 Task: Start in the project ChampionWorks the sprint 'Nitro Boost', with a duration of 2 weeks. Start in the project ChampionWorks the sprint 'Nitro Boost', with a duration of 1 week. Start in the project ChampionWorks the sprint 'Nitro Boost', with a duration of 3 weeks
Action: Mouse moved to (210, 67)
Screenshot: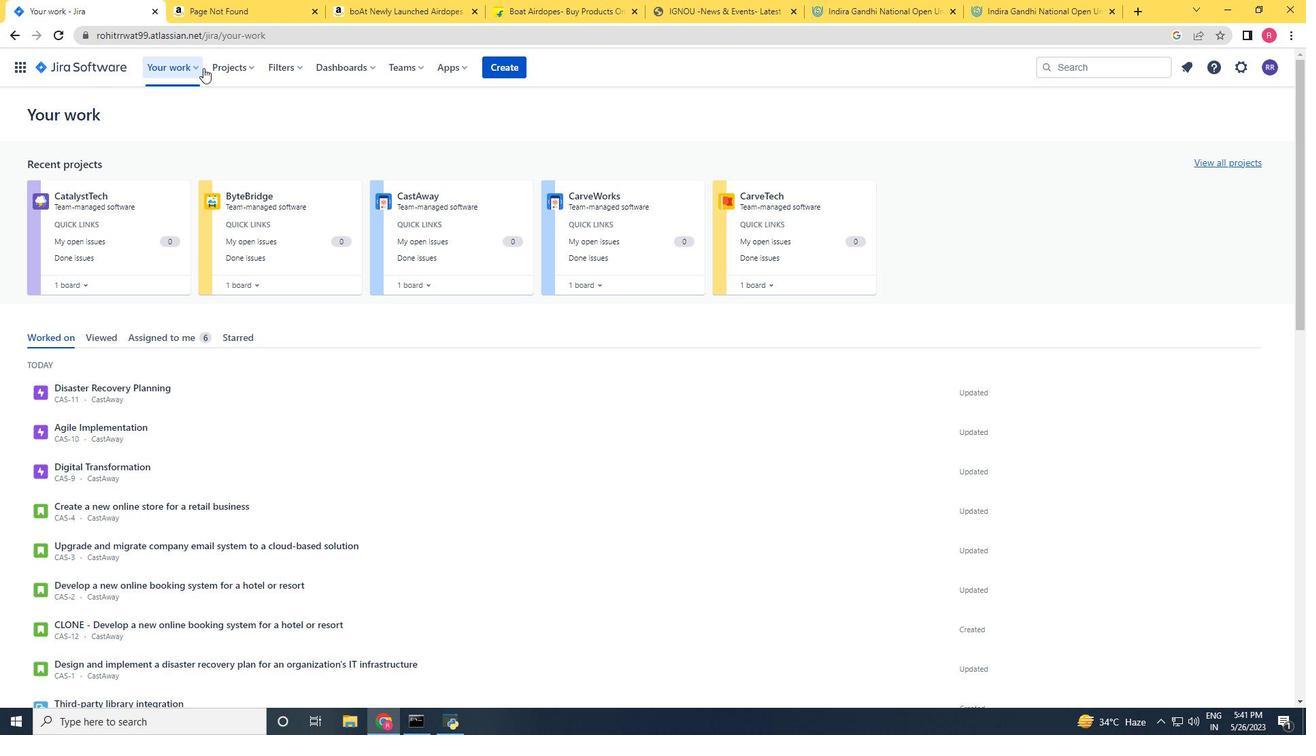
Action: Mouse pressed left at (210, 67)
Screenshot: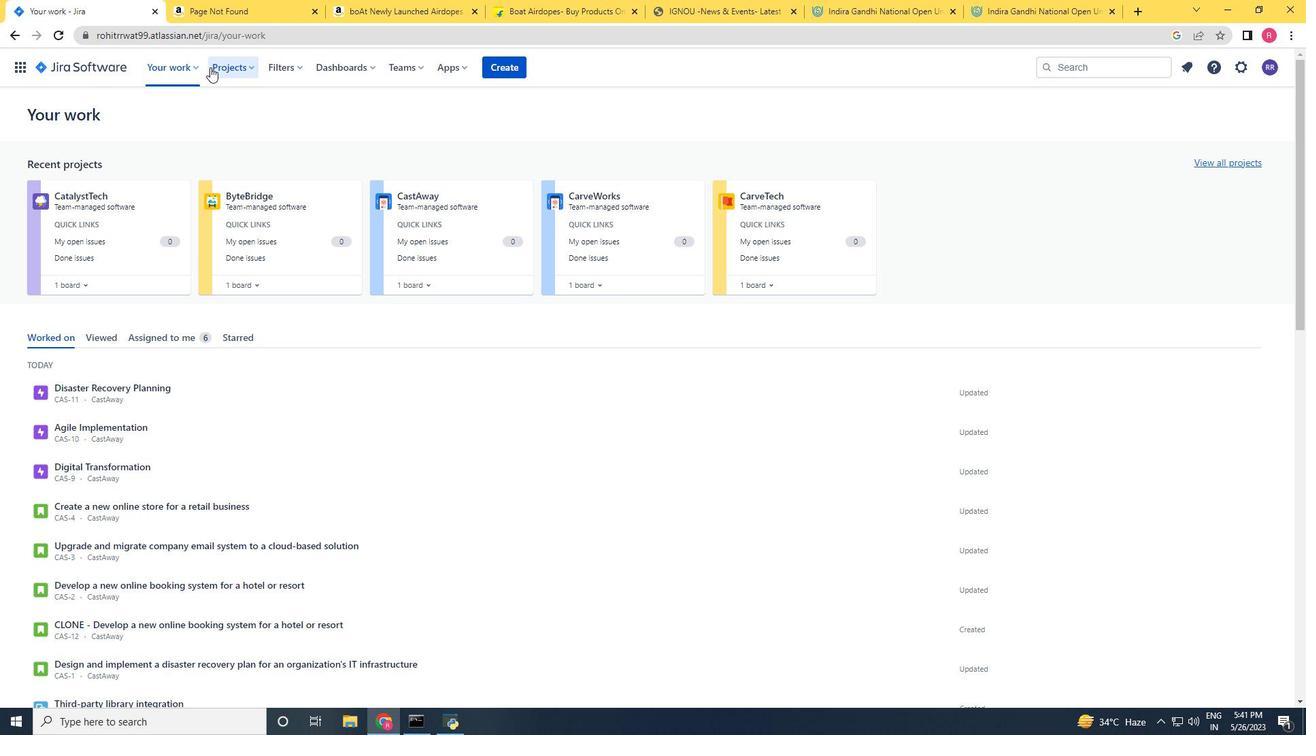 
Action: Mouse moved to (250, 124)
Screenshot: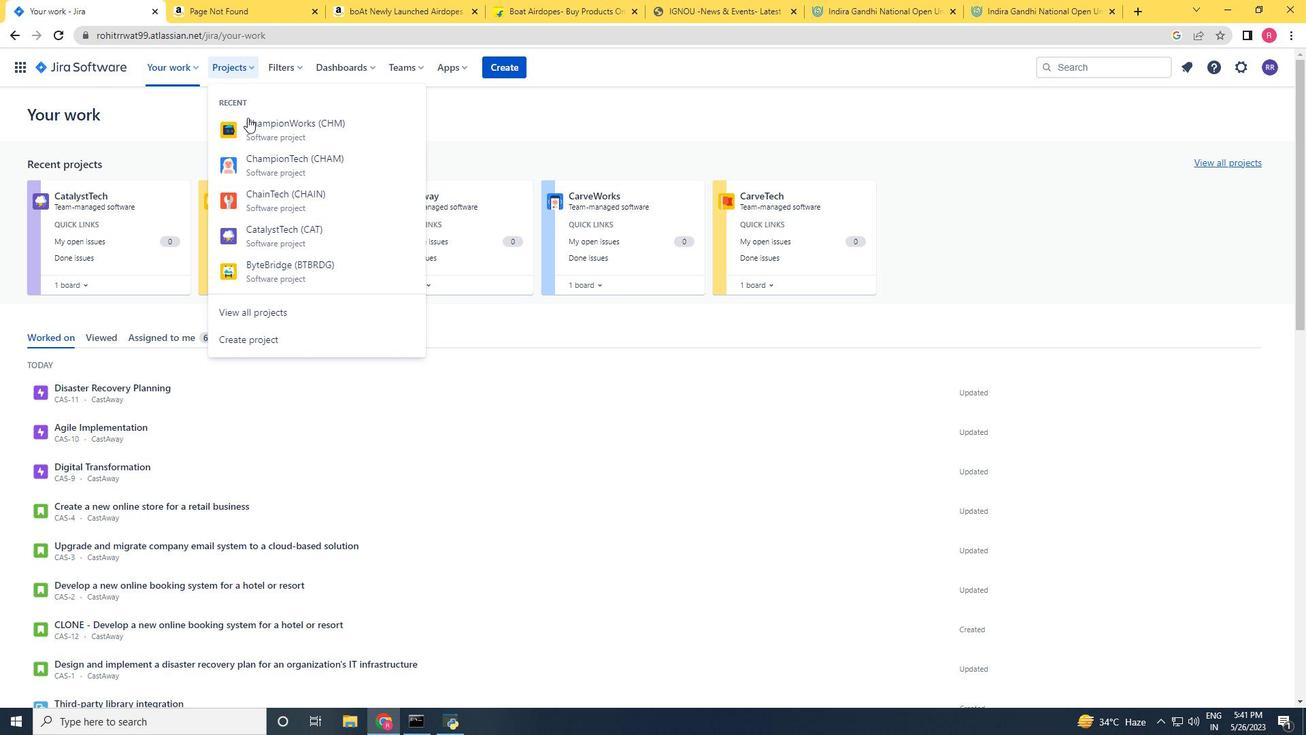 
Action: Mouse pressed left at (250, 124)
Screenshot: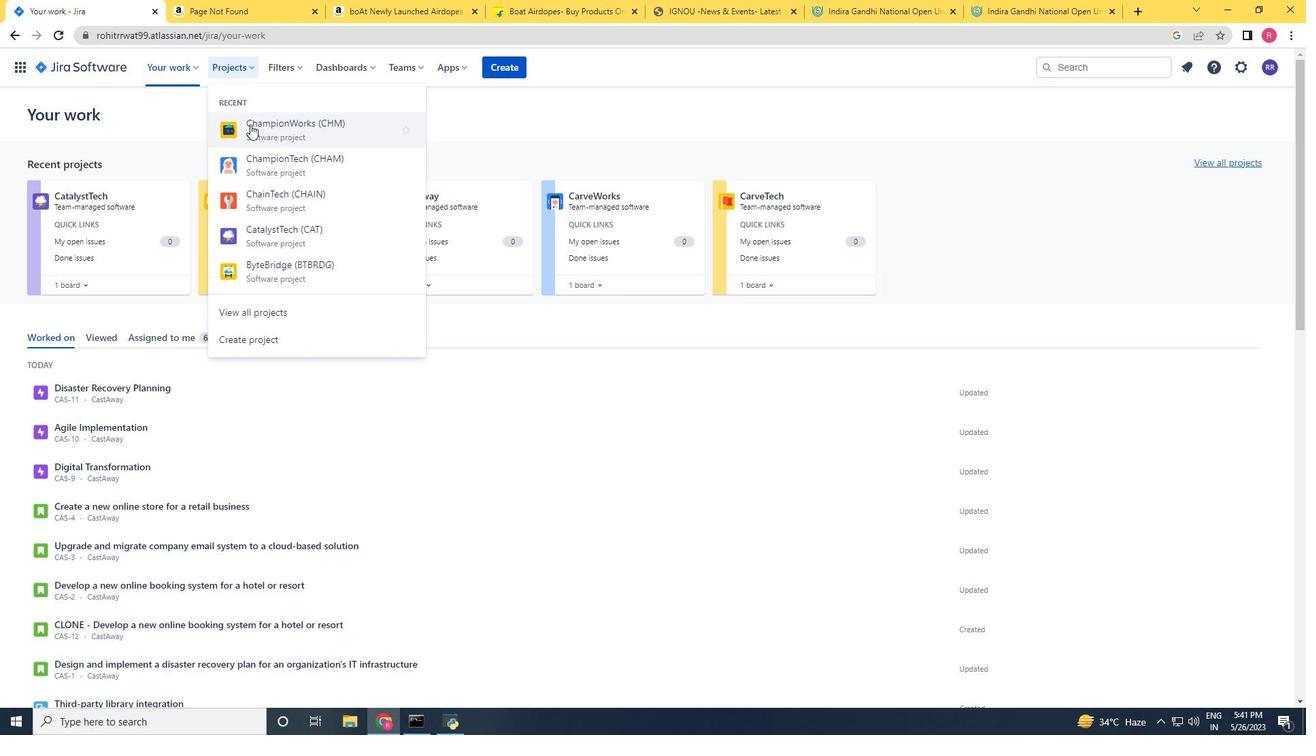 
Action: Mouse moved to (90, 200)
Screenshot: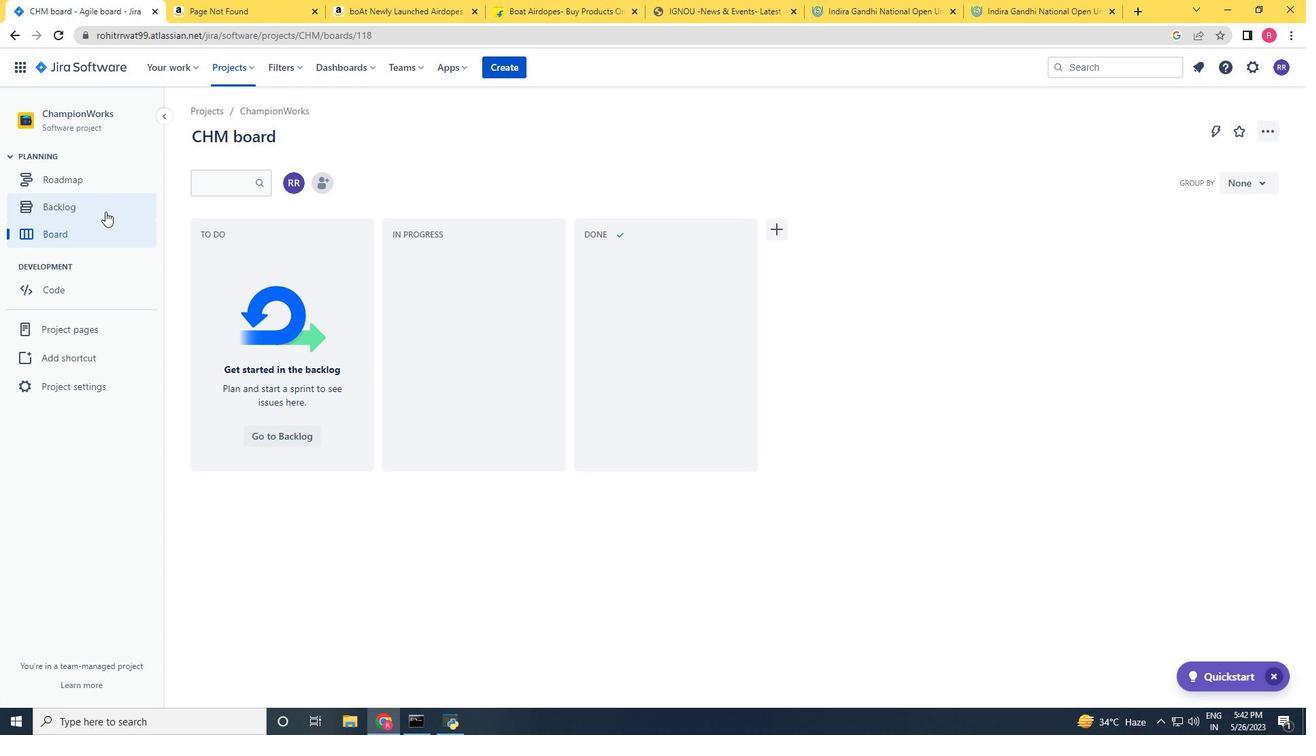 
Action: Mouse pressed left at (90, 200)
Screenshot: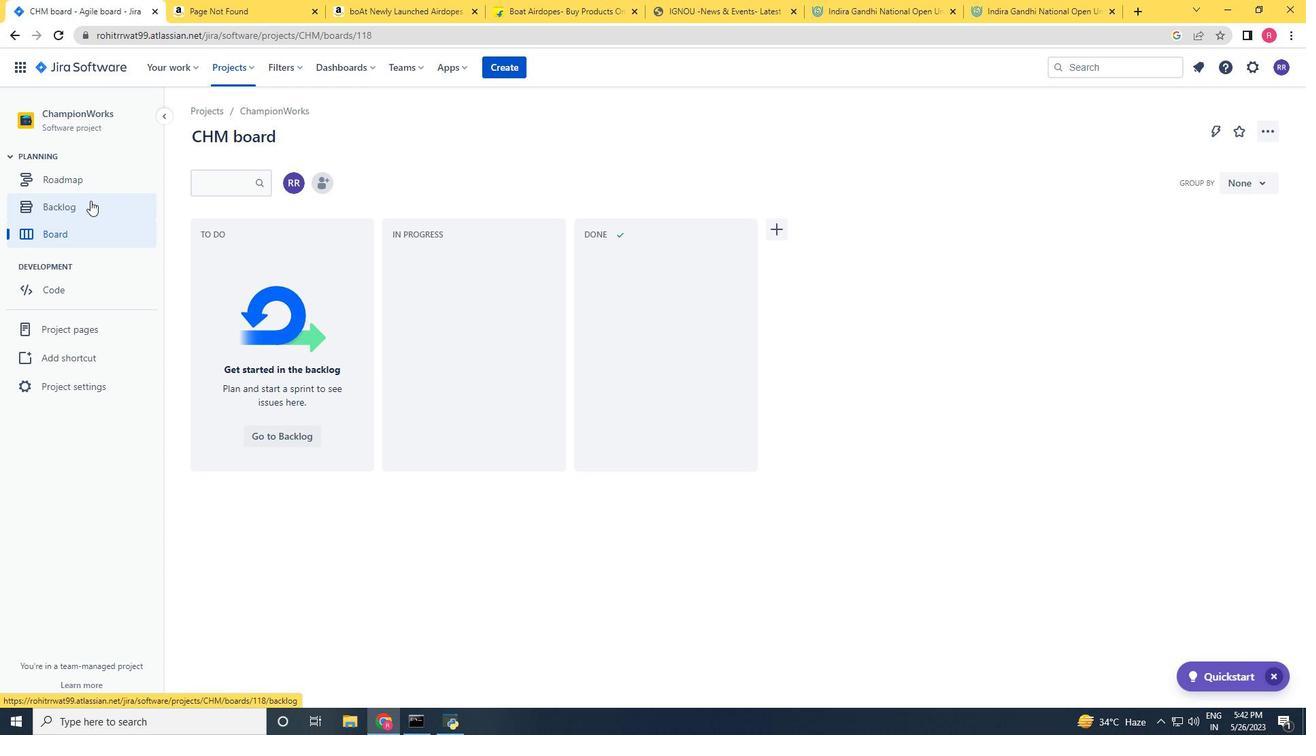 
Action: Mouse moved to (1192, 220)
Screenshot: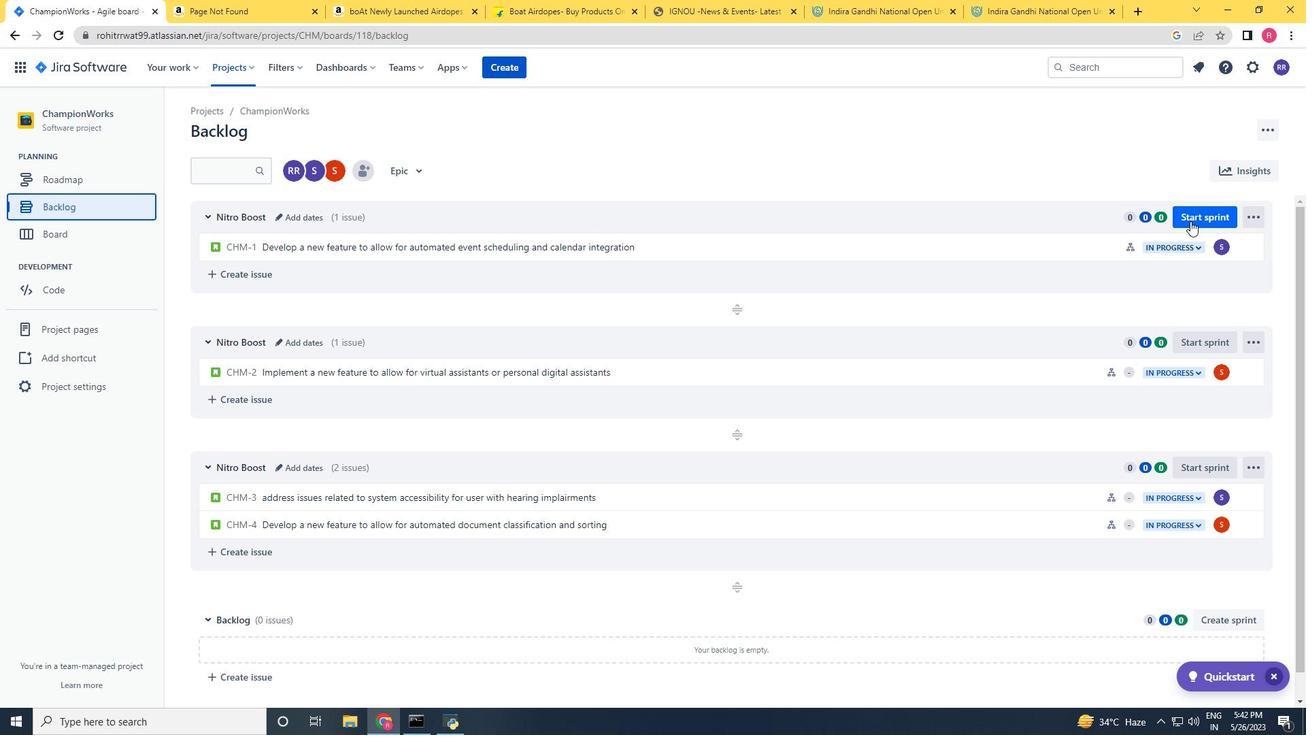 
Action: Mouse pressed left at (1192, 220)
Screenshot: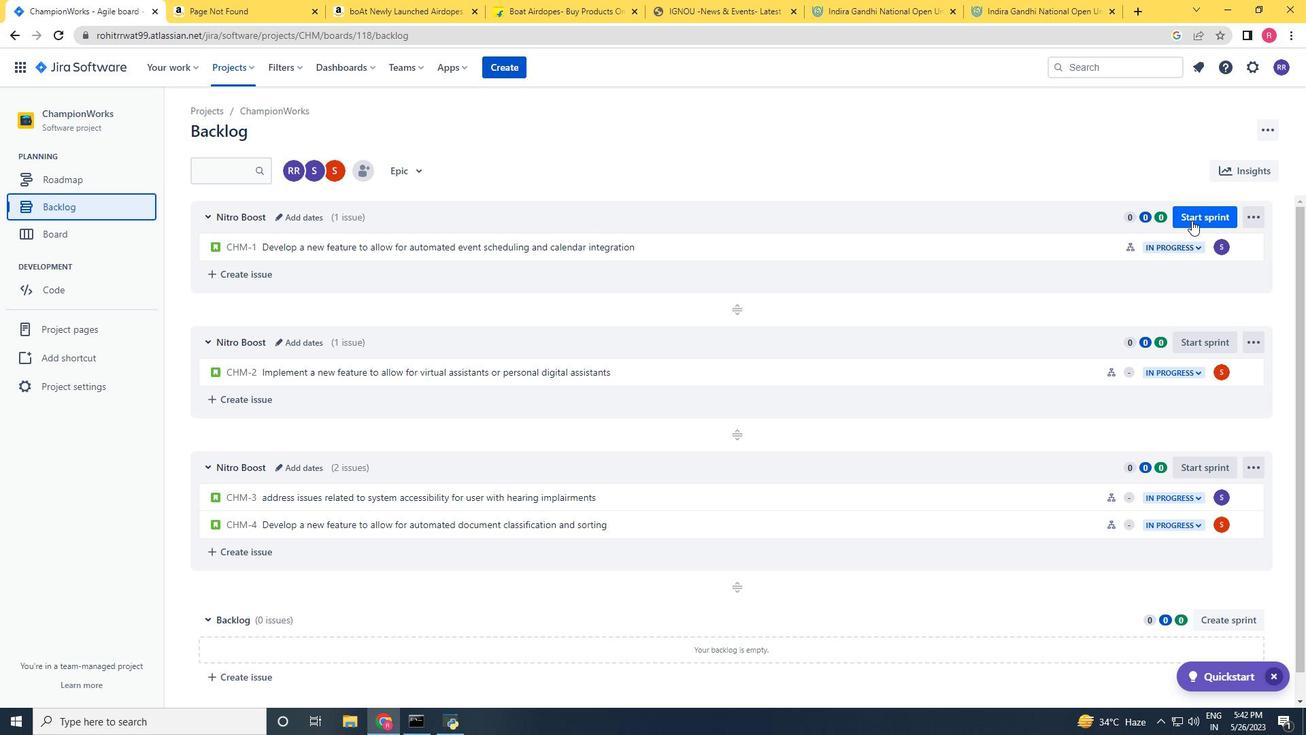 
Action: Mouse moved to (512, 232)
Screenshot: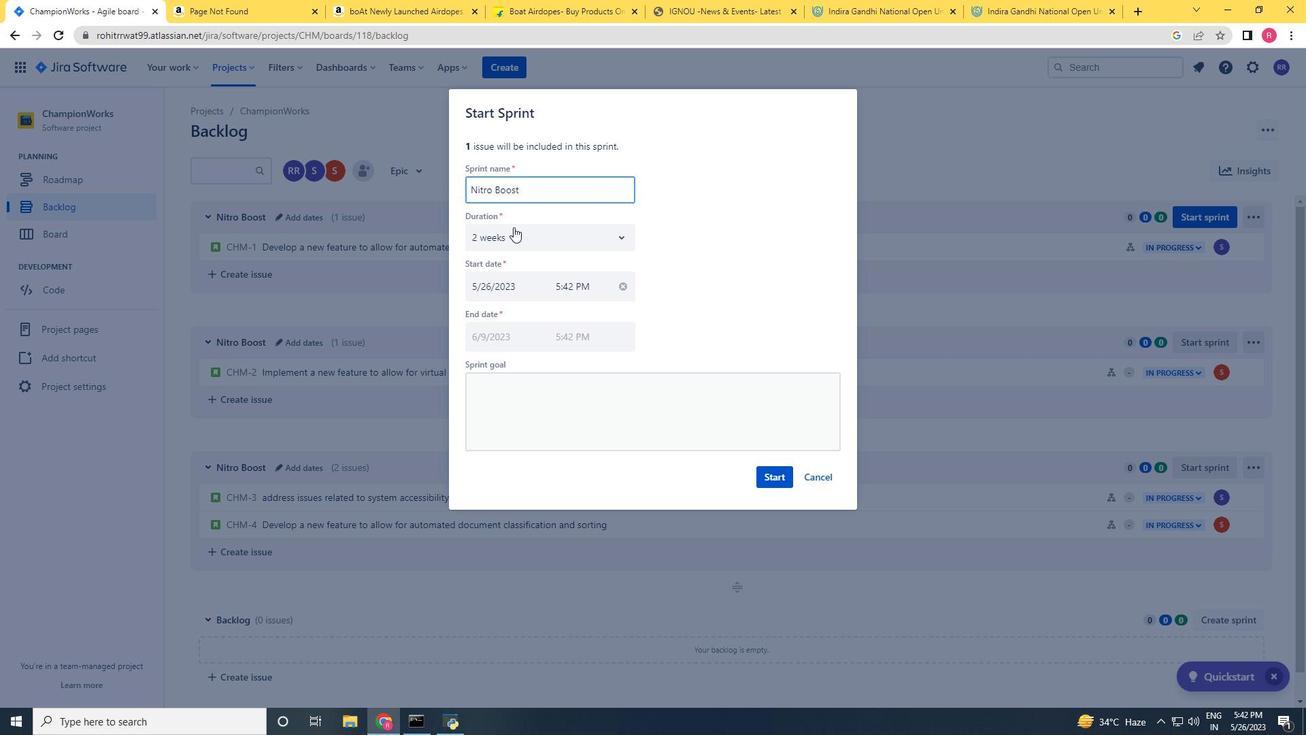 
Action: Mouse pressed left at (512, 232)
Screenshot: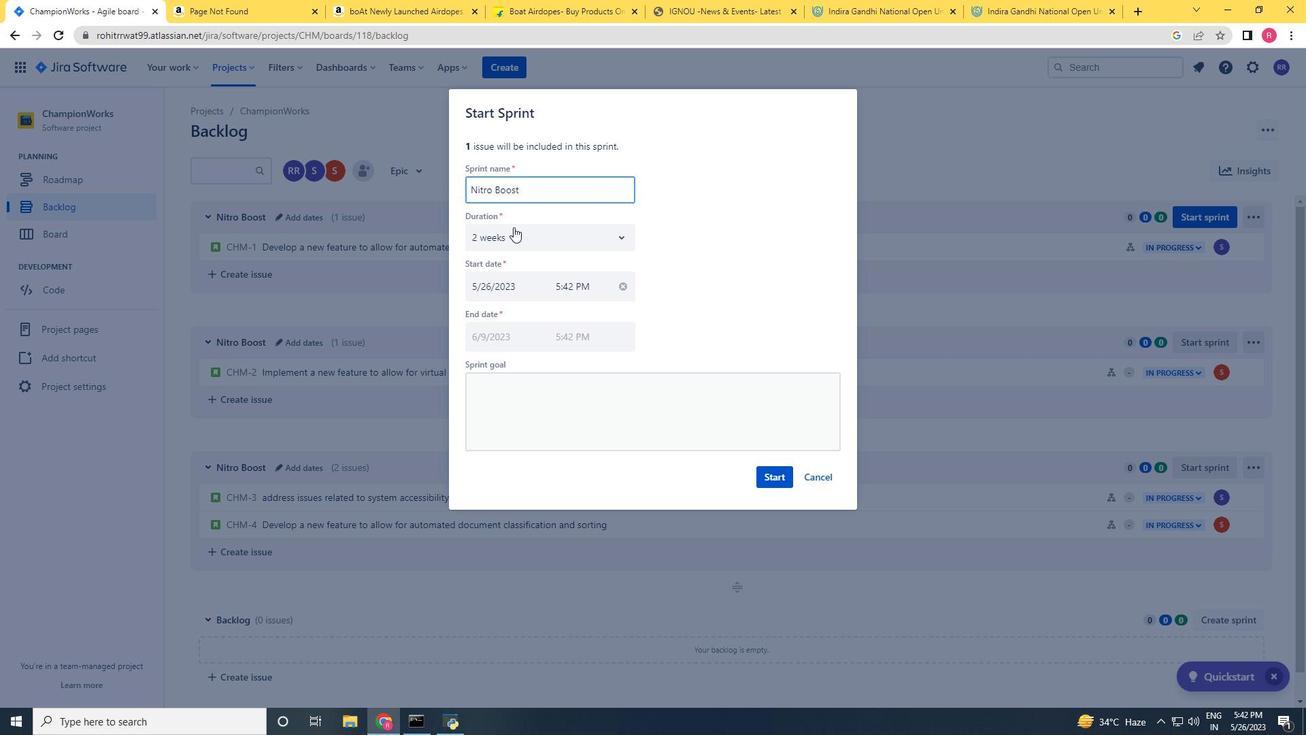 
Action: Mouse moved to (506, 297)
Screenshot: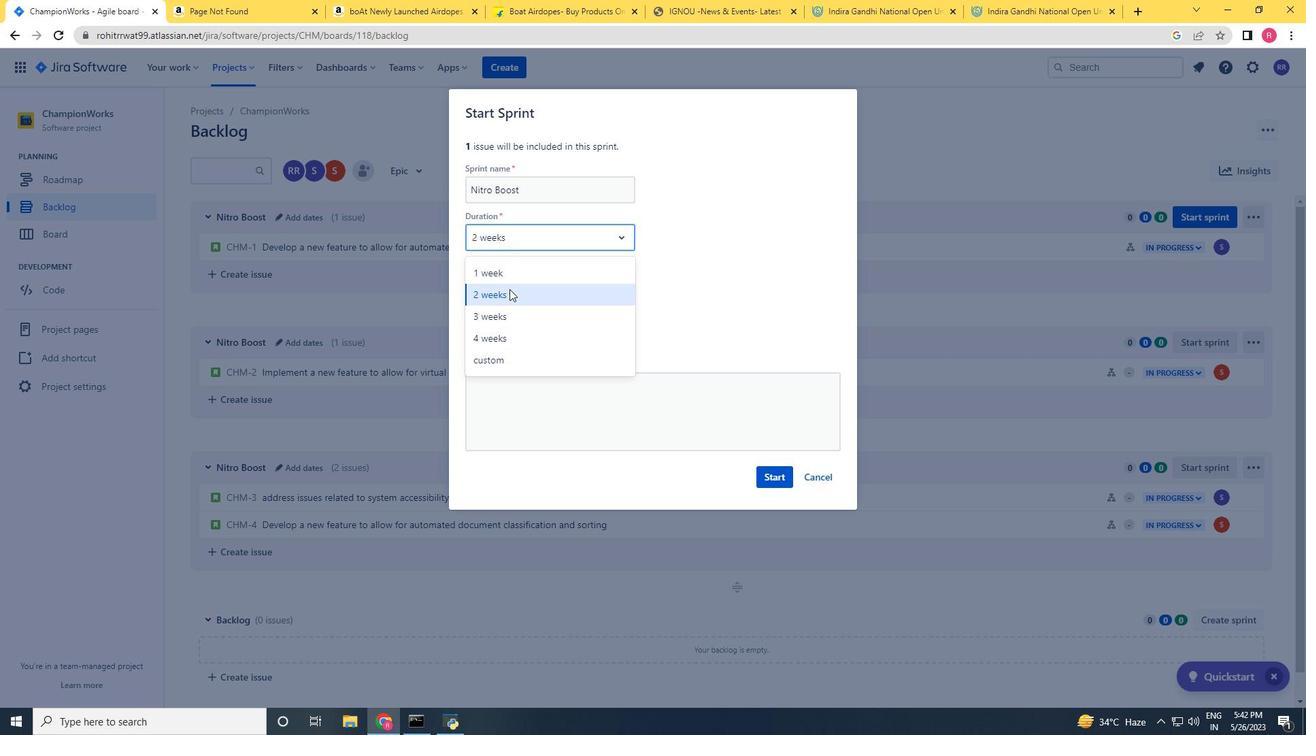 
Action: Mouse pressed left at (506, 297)
Screenshot: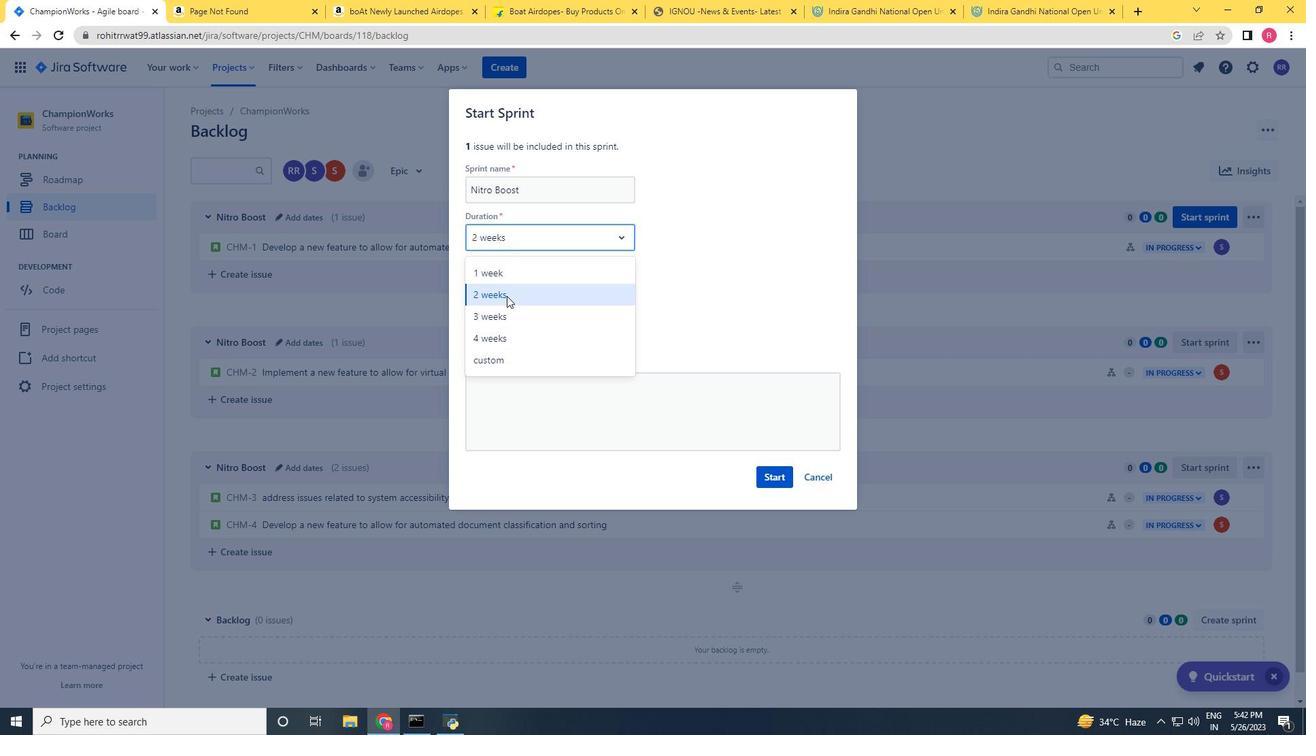 
Action: Mouse moved to (777, 478)
Screenshot: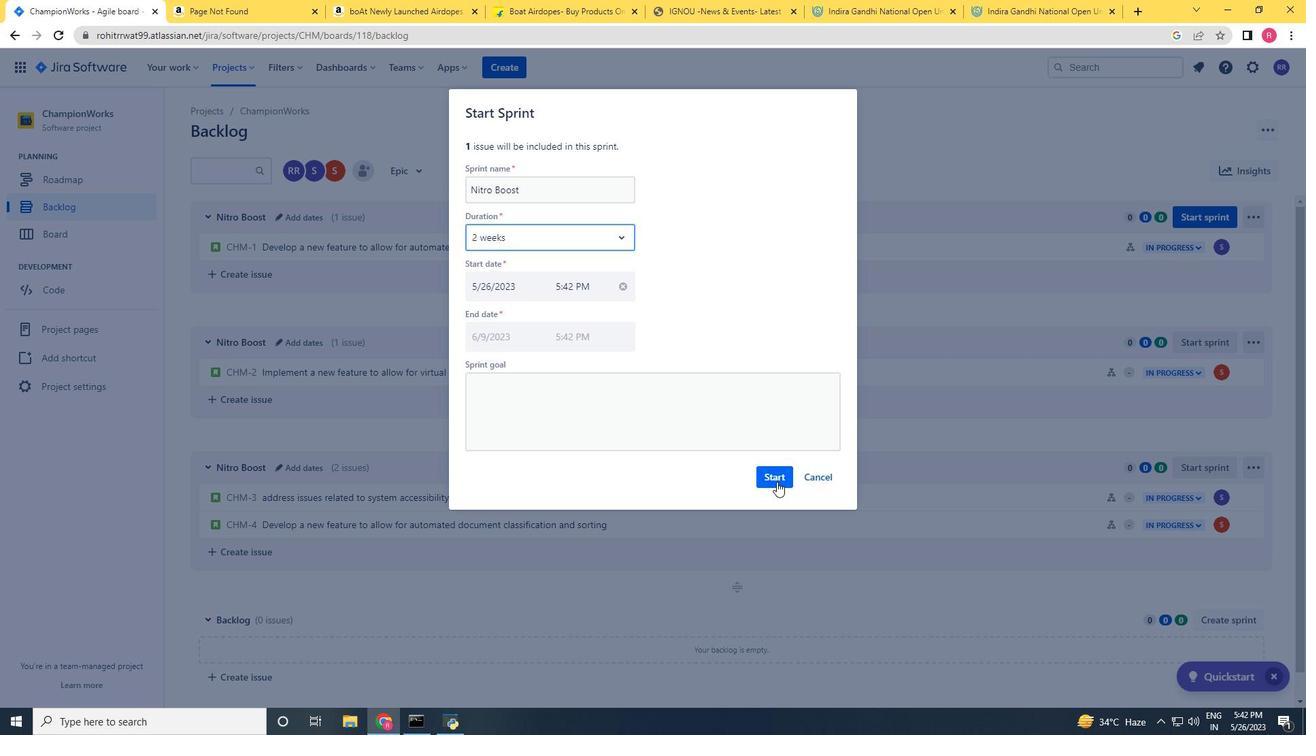 
Action: Mouse pressed left at (777, 478)
Screenshot: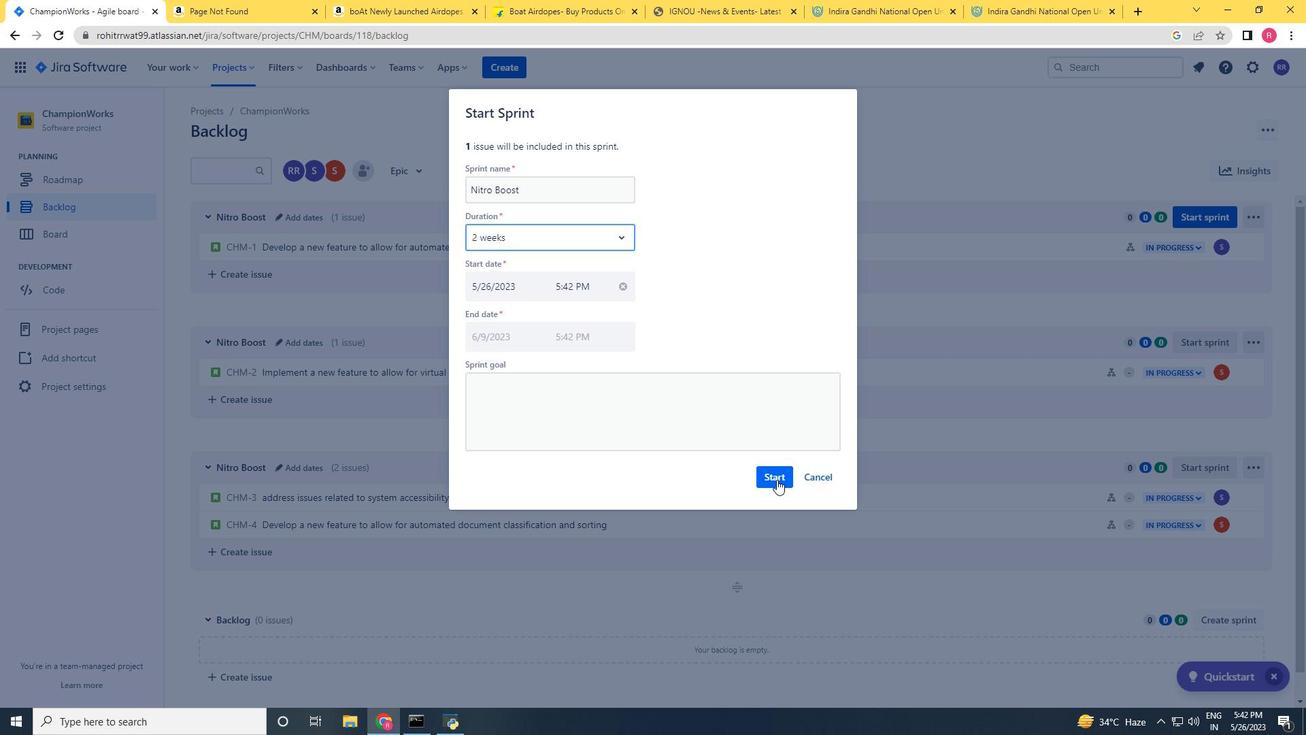 
Action: Mouse moved to (136, 204)
Screenshot: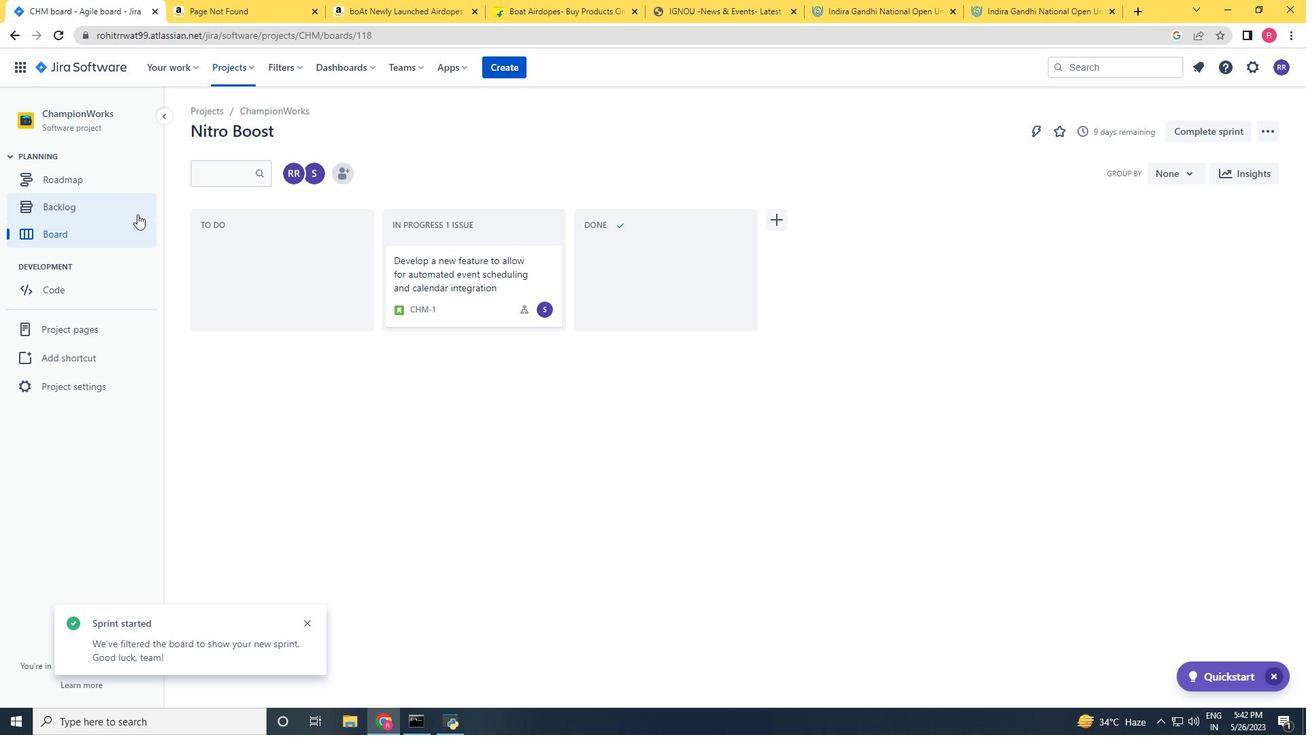 
Action: Mouse pressed left at (136, 204)
Screenshot: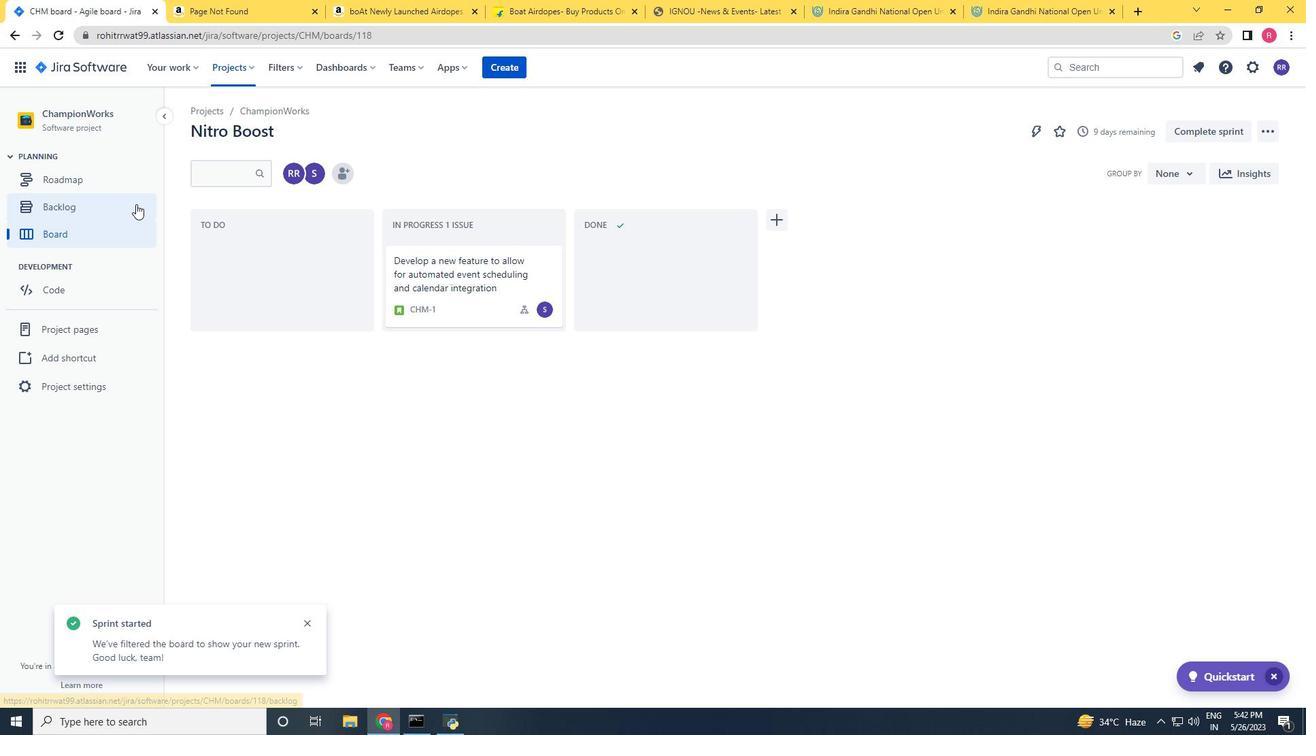 
Action: Mouse moved to (1221, 338)
Screenshot: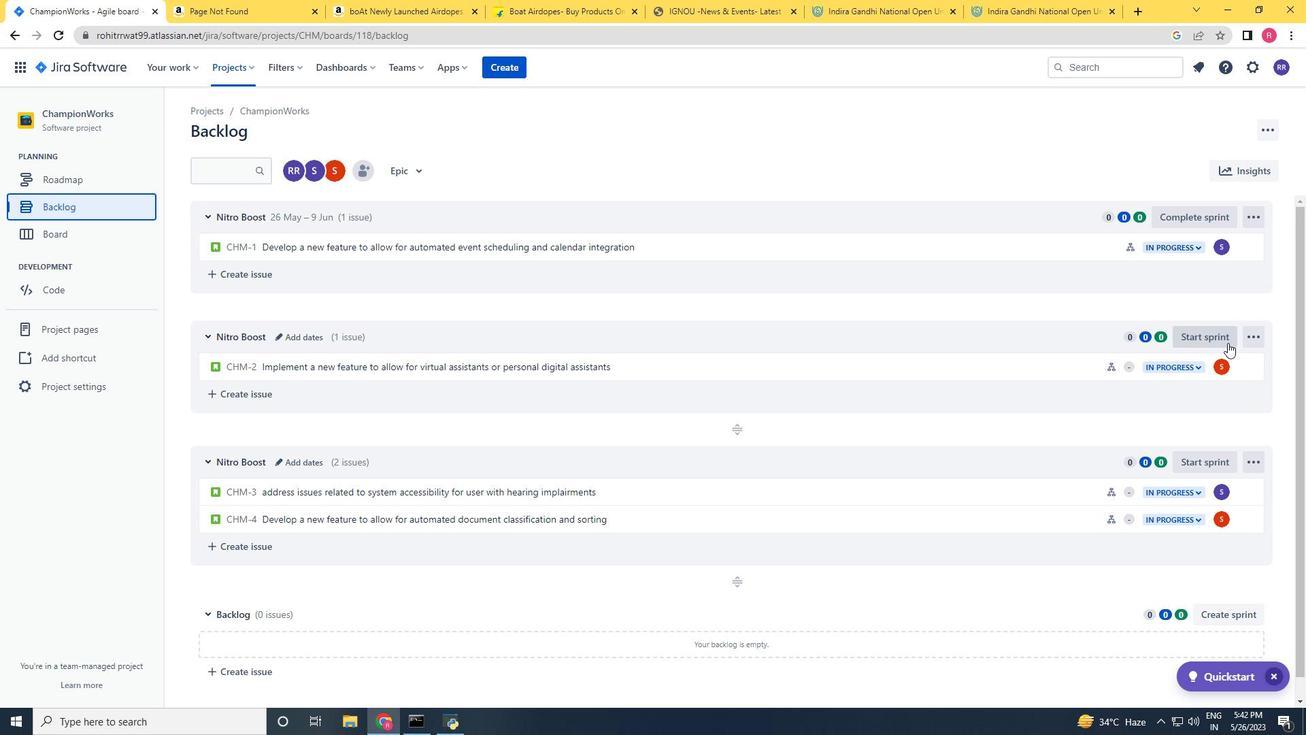 
Action: Mouse pressed left at (1221, 338)
Screenshot: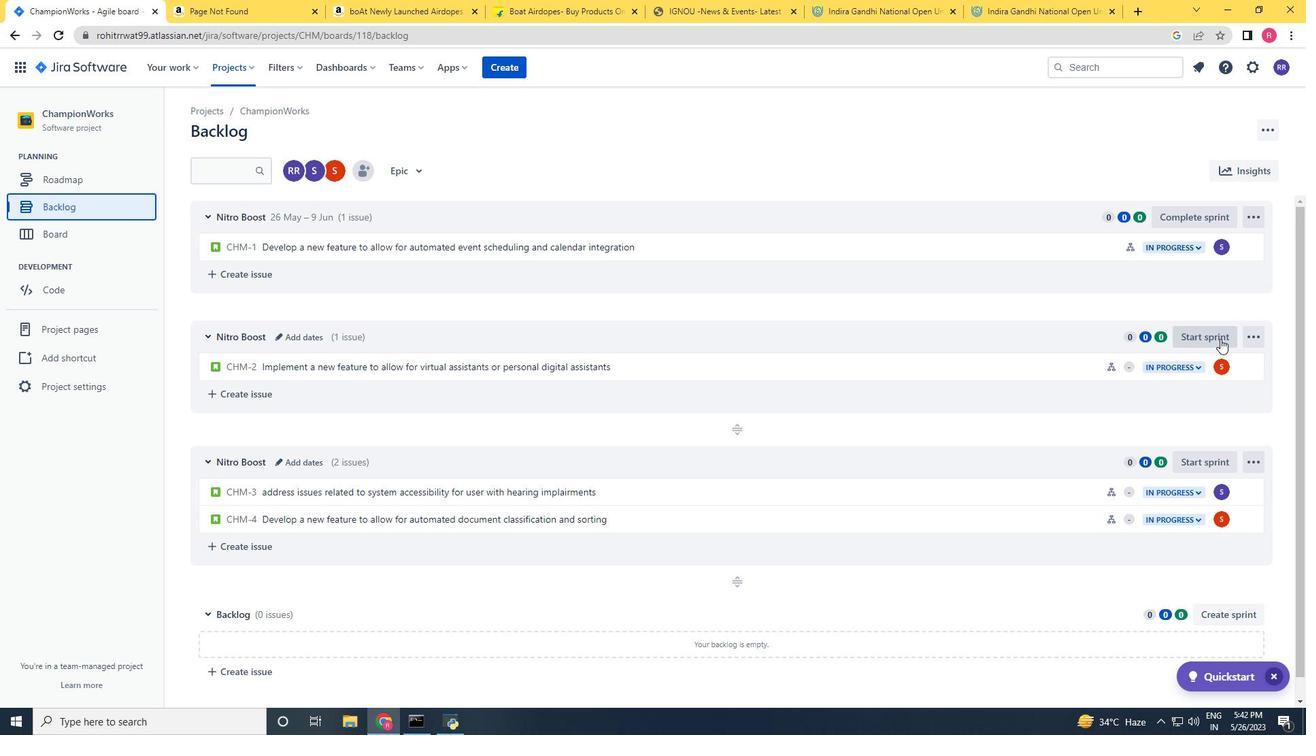 
Action: Mouse moved to (539, 242)
Screenshot: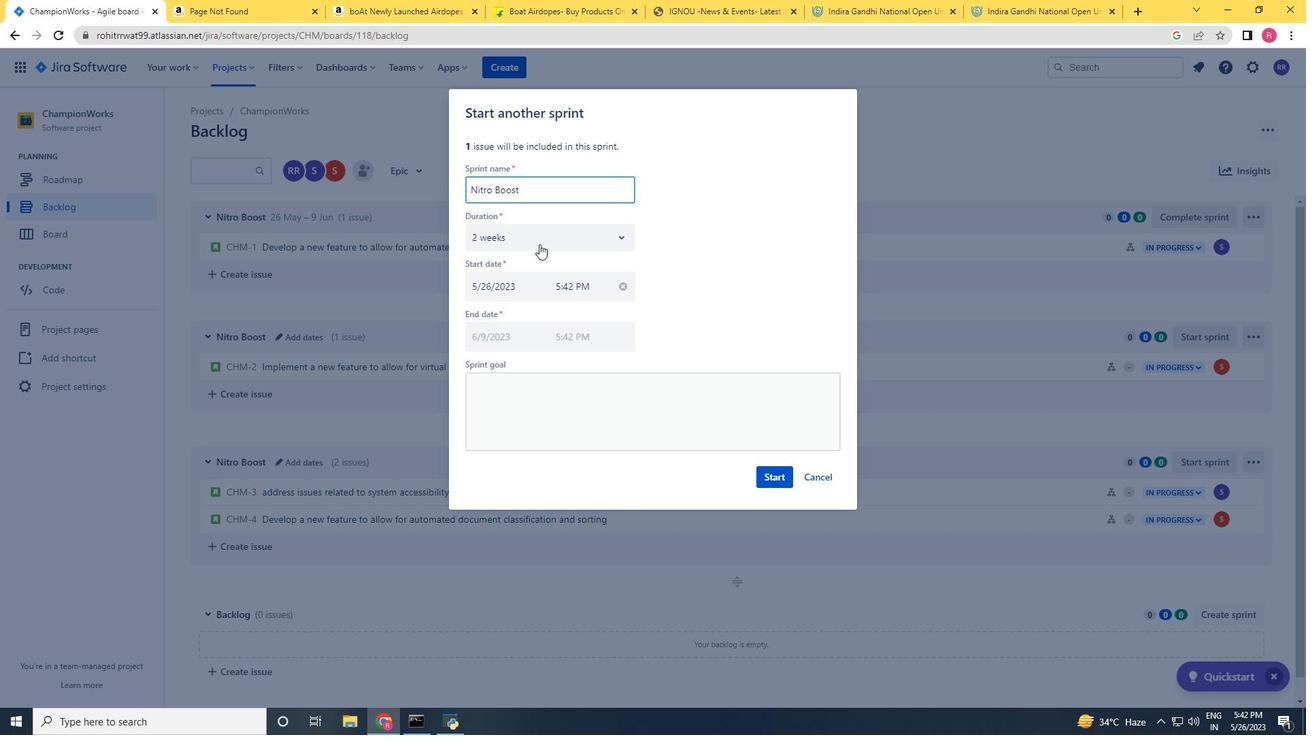 
Action: Mouse pressed left at (539, 242)
Screenshot: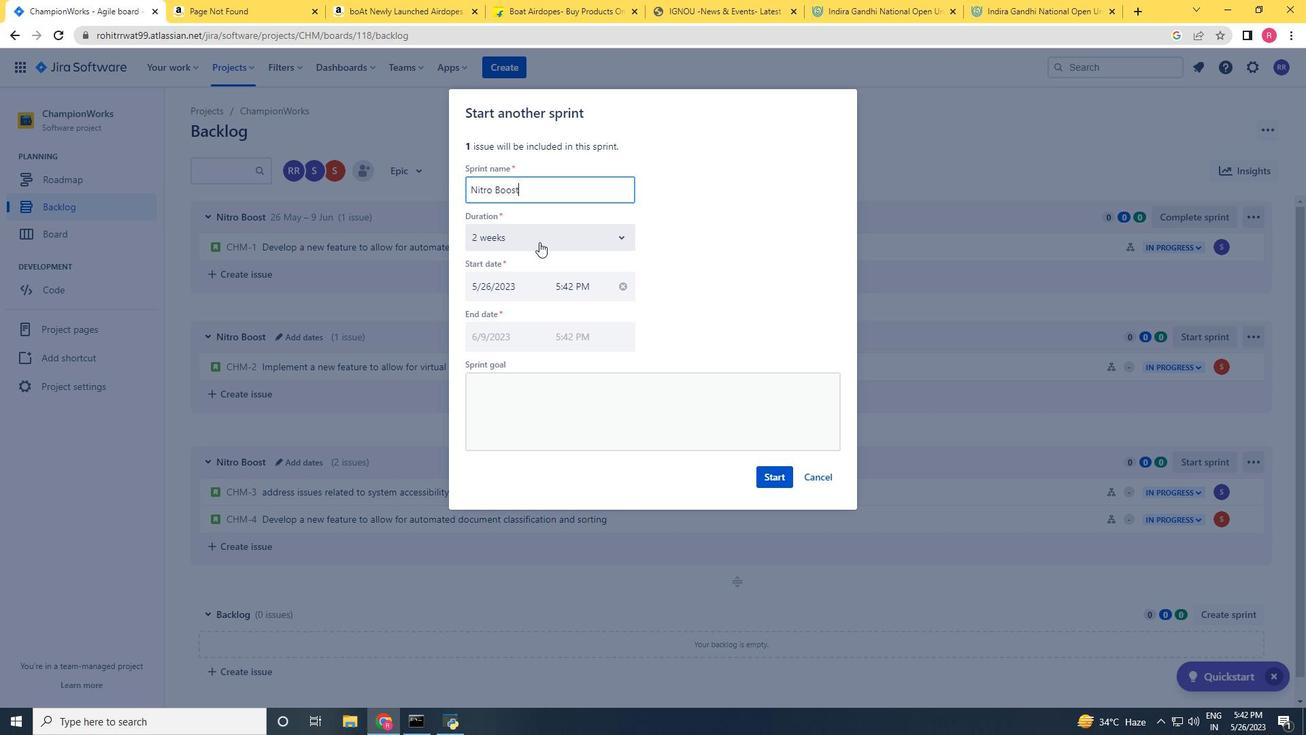 
Action: Mouse moved to (505, 270)
Screenshot: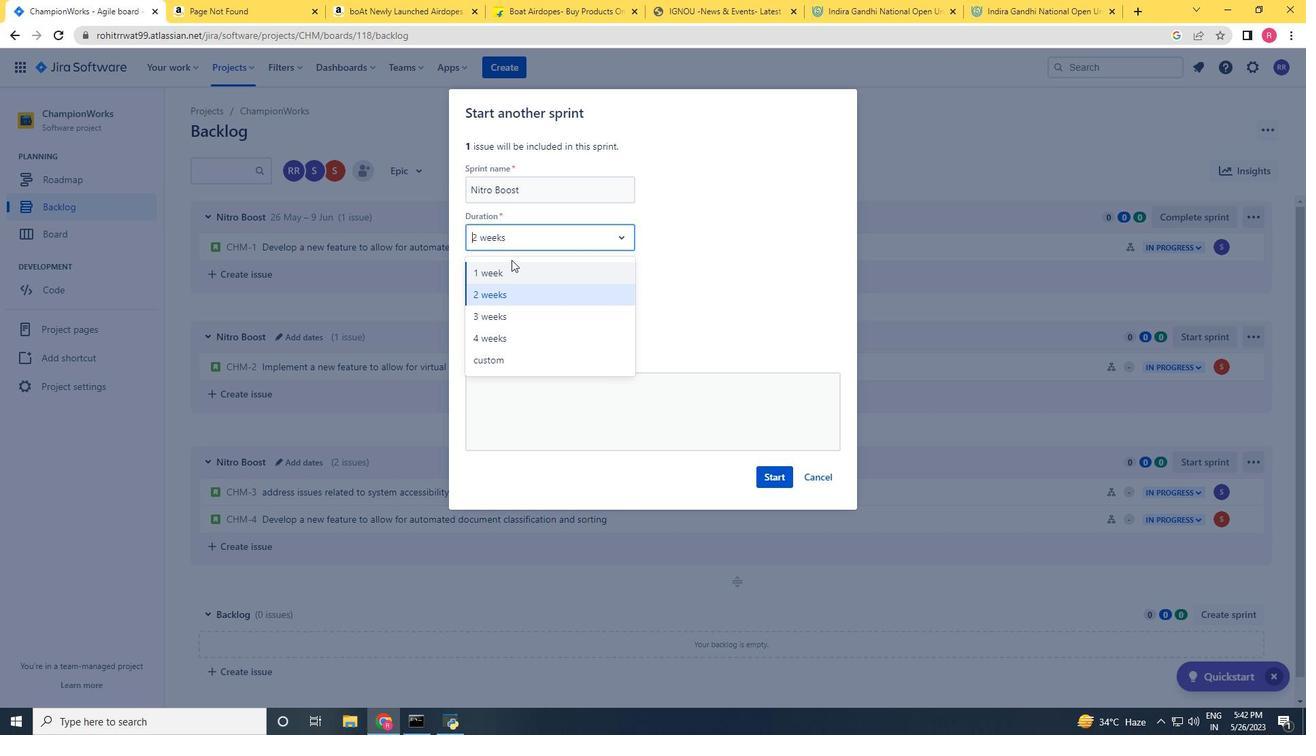 
Action: Mouse pressed left at (505, 270)
Screenshot: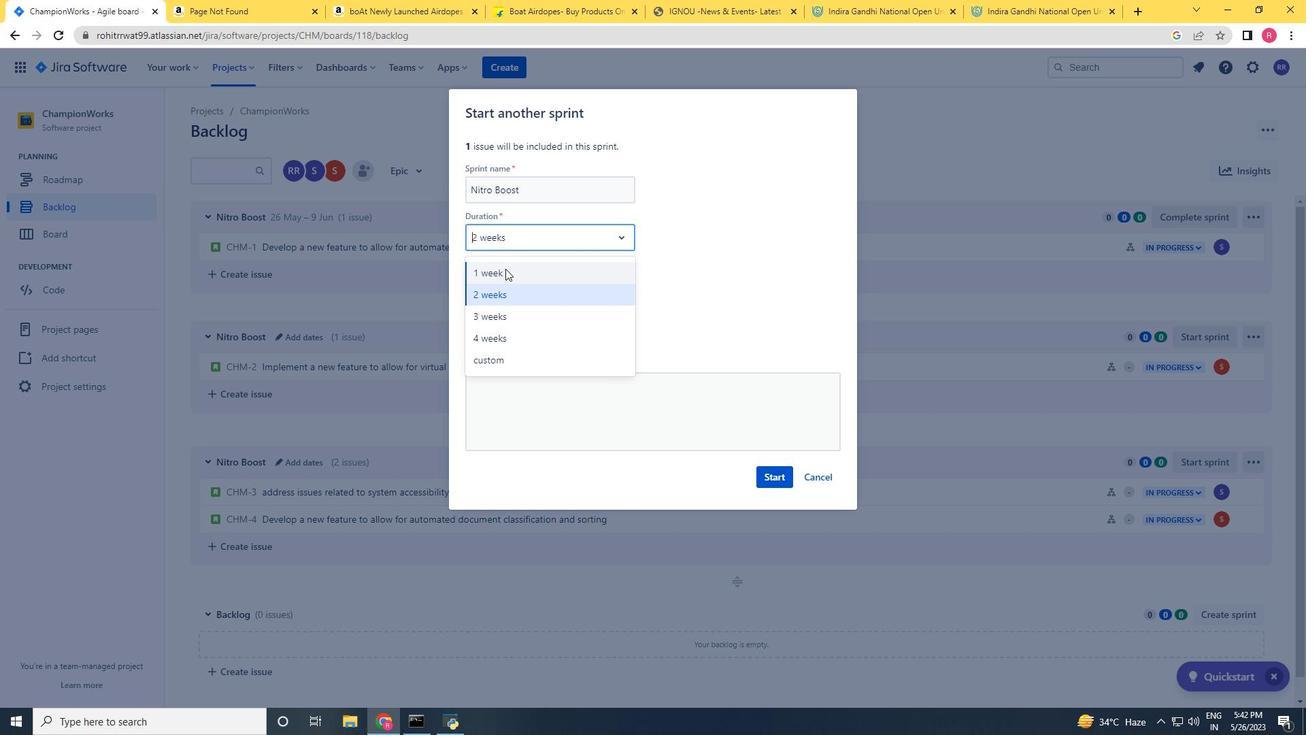 
Action: Mouse moved to (769, 468)
Screenshot: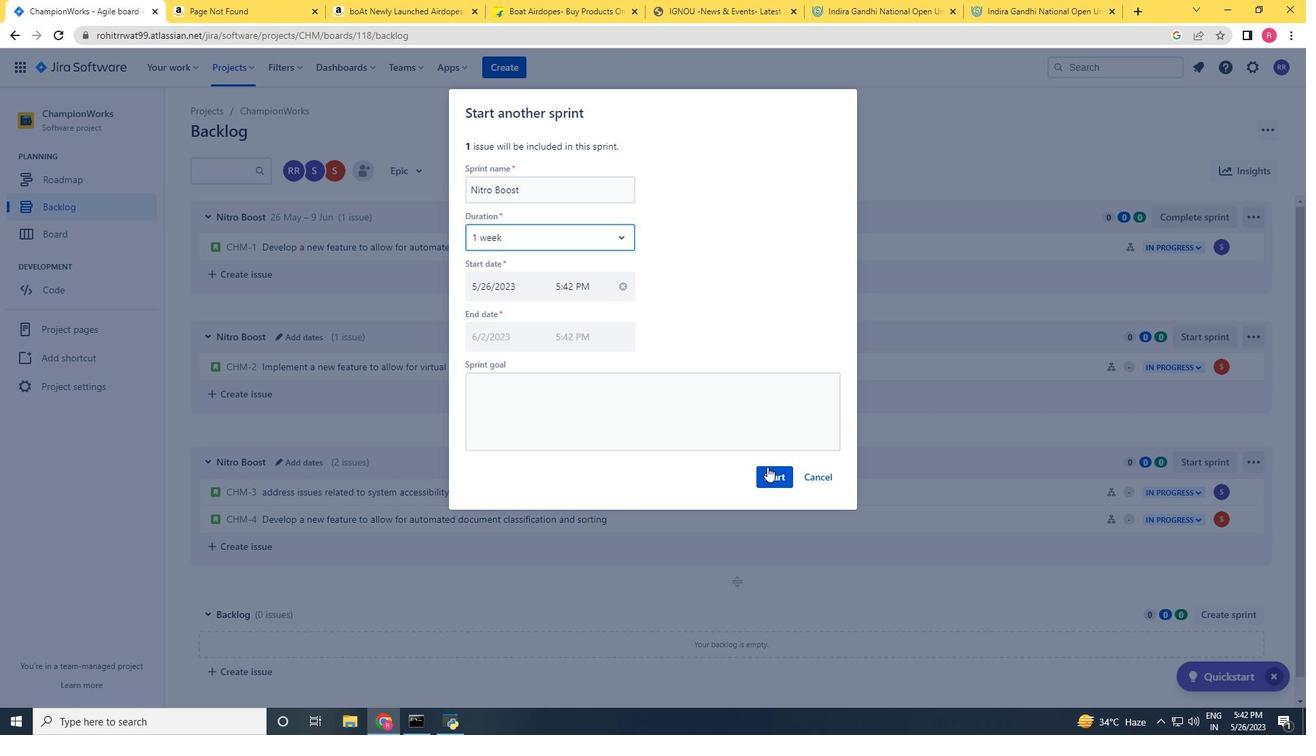 
Action: Mouse pressed left at (769, 468)
Screenshot: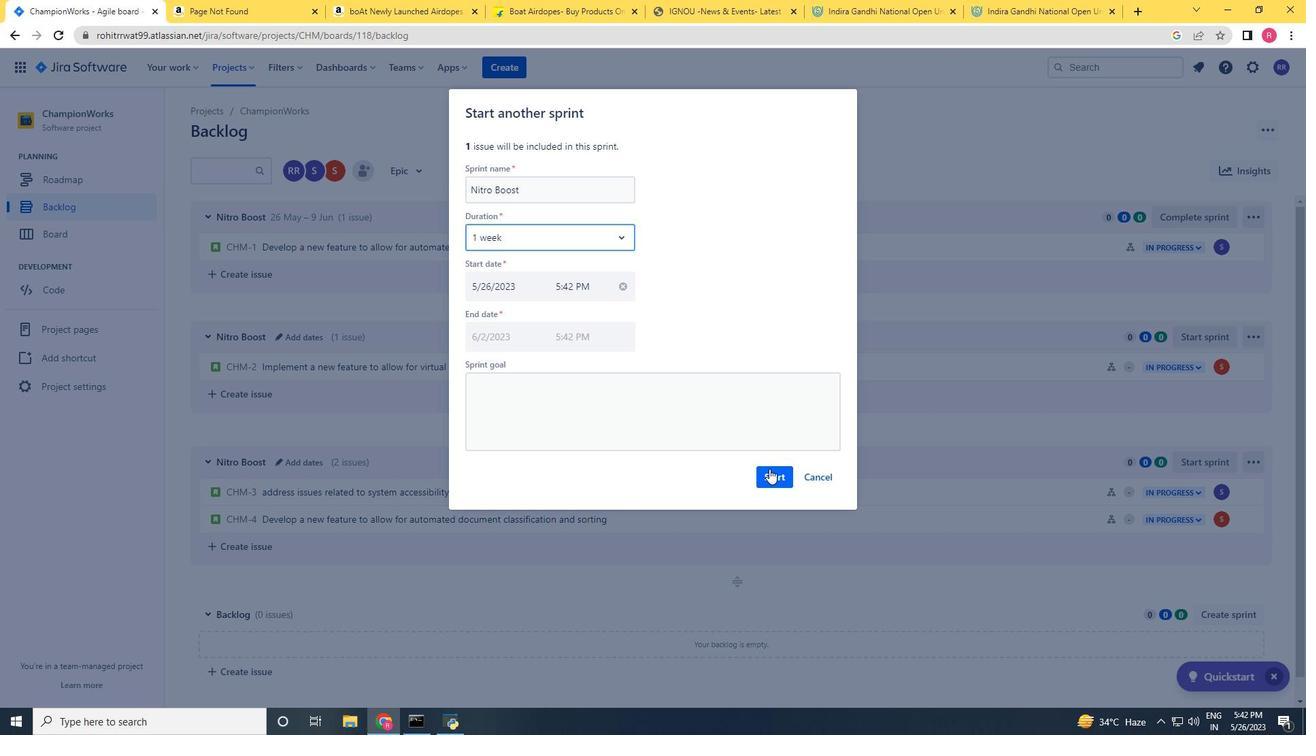 
Action: Mouse moved to (64, 193)
Screenshot: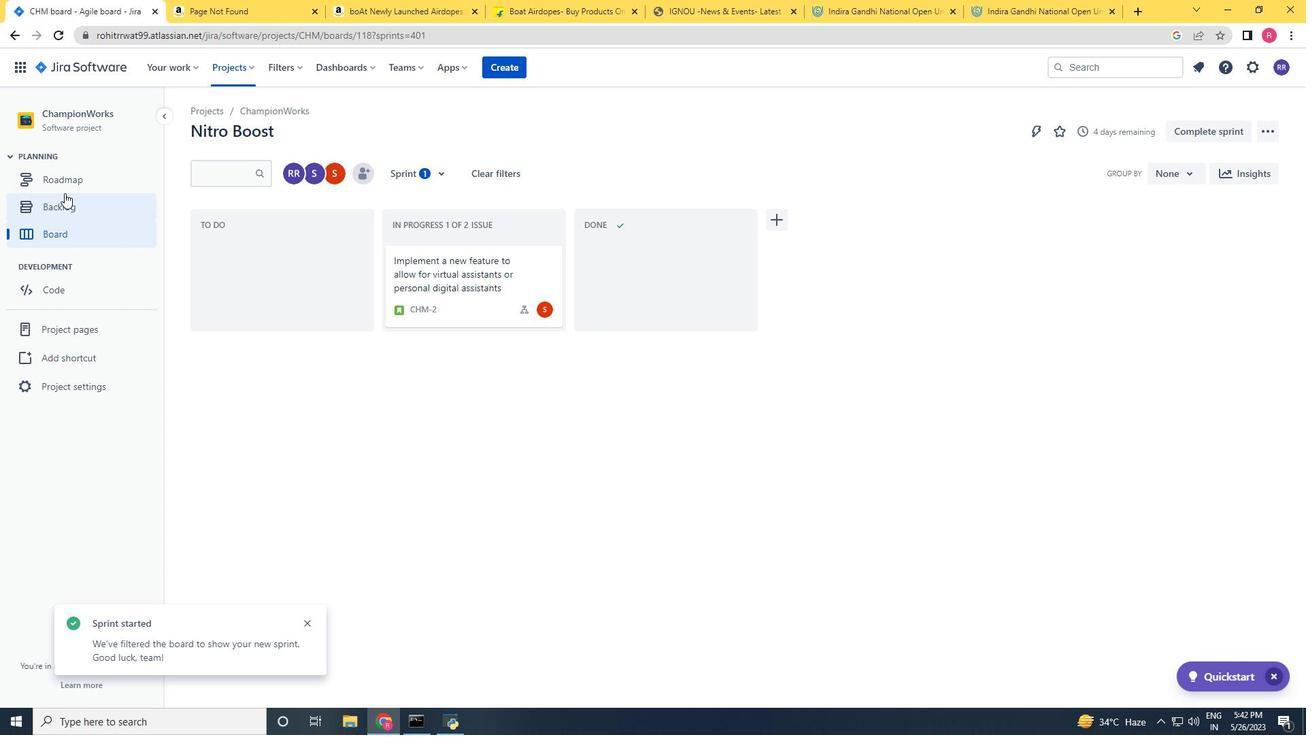 
Action: Mouse pressed left at (64, 193)
Screenshot: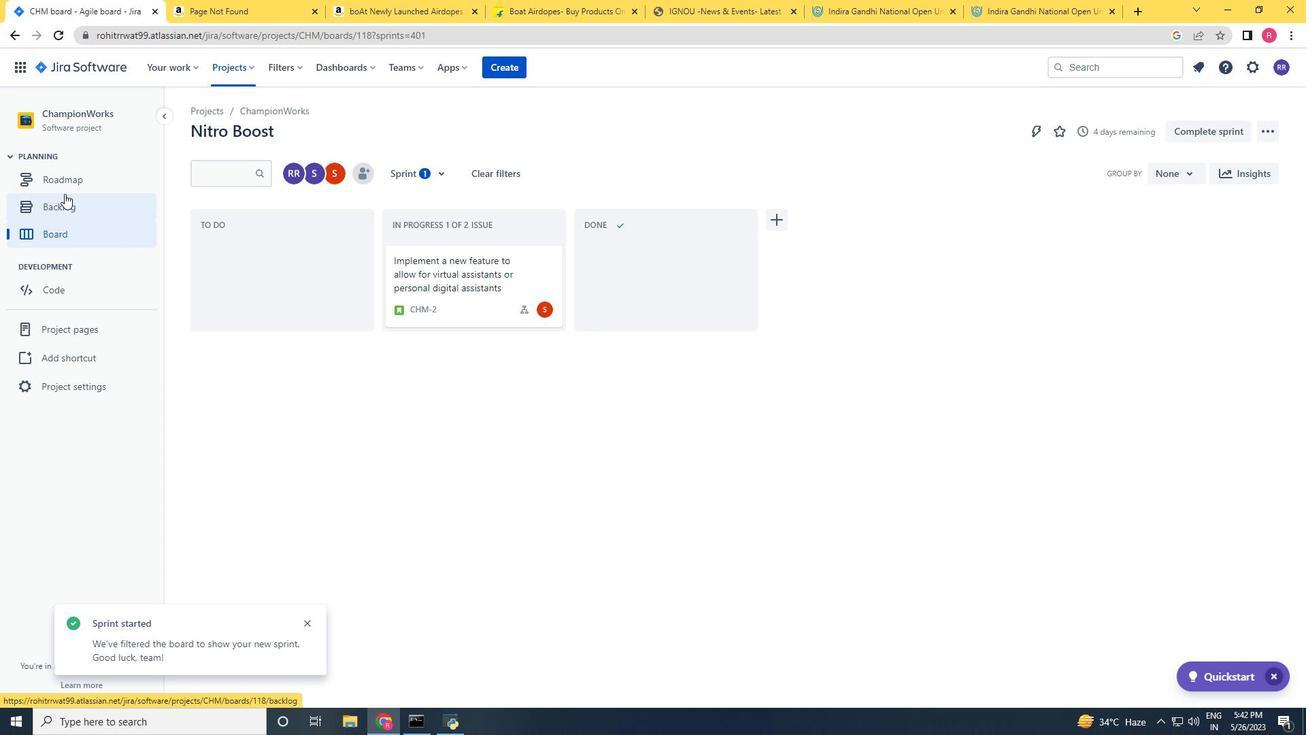 
Action: Mouse moved to (1214, 452)
Screenshot: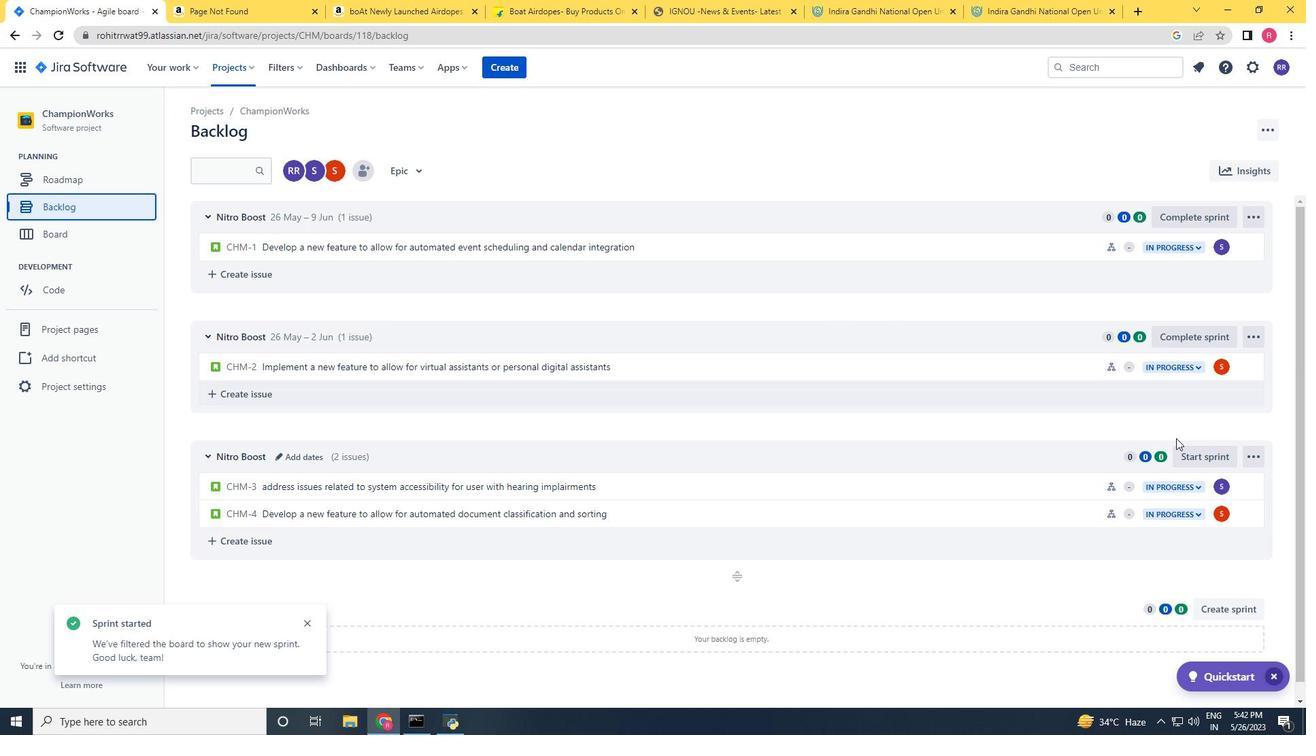 
Action: Mouse pressed left at (1214, 452)
Screenshot: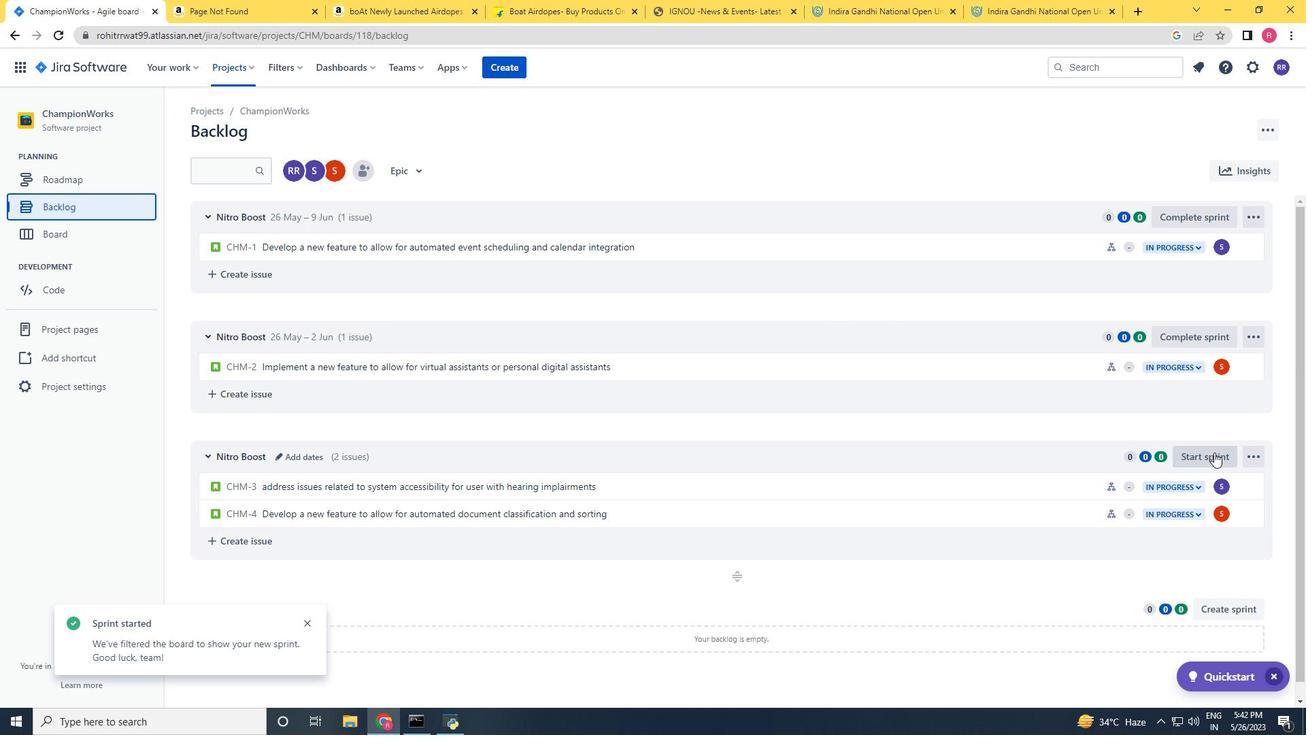 
Action: Mouse moved to (542, 232)
Screenshot: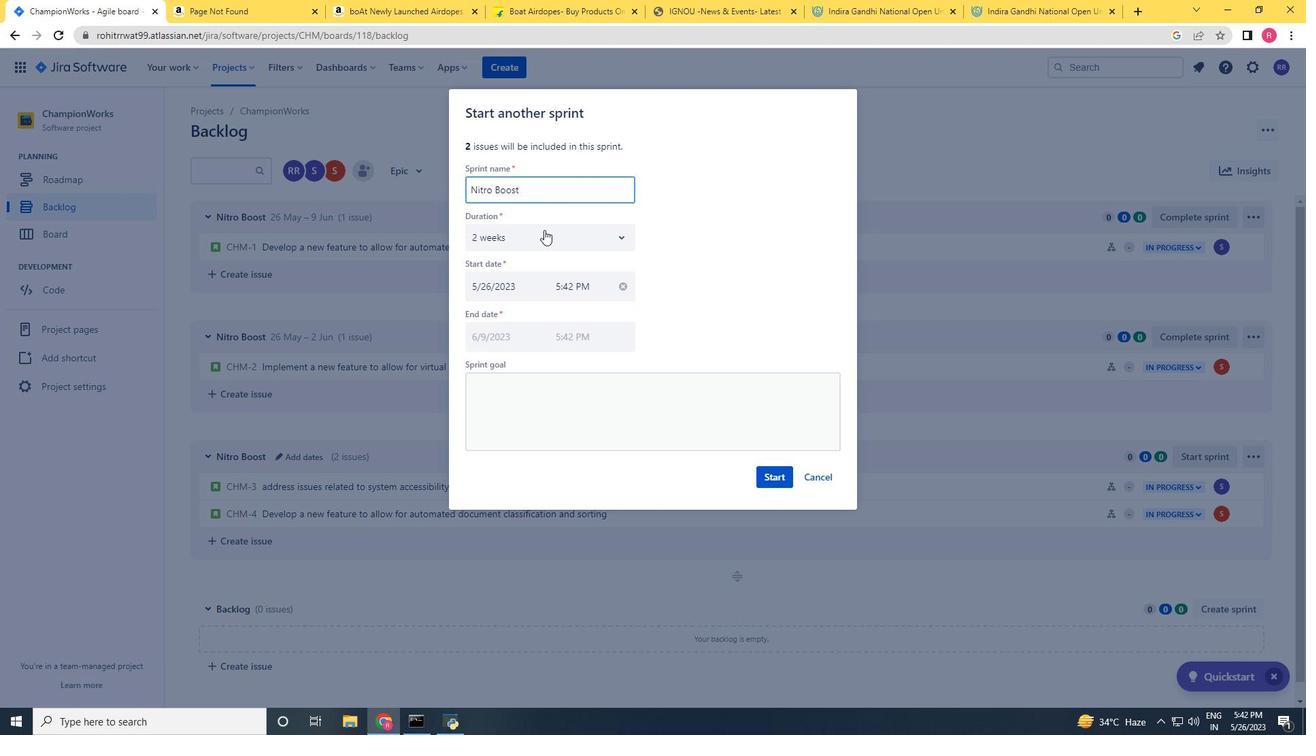 
Action: Mouse pressed left at (542, 232)
Screenshot: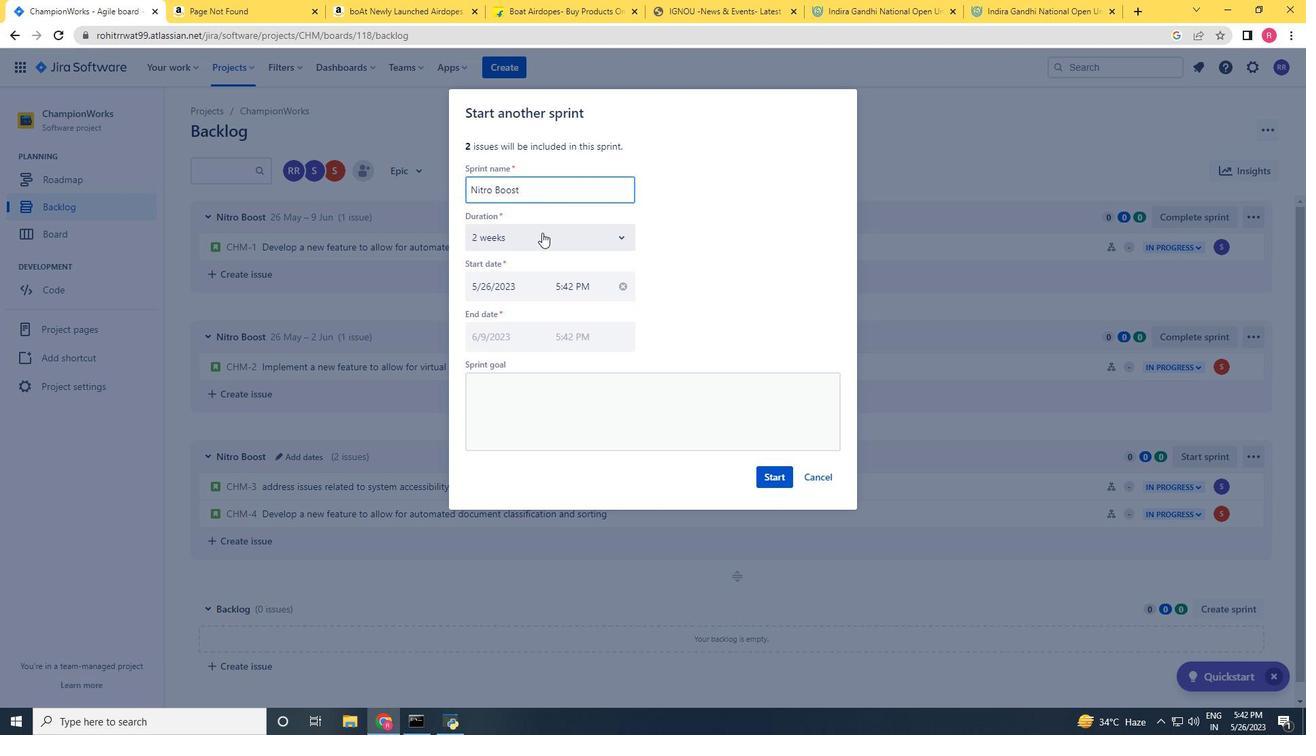 
Action: Mouse moved to (511, 317)
Screenshot: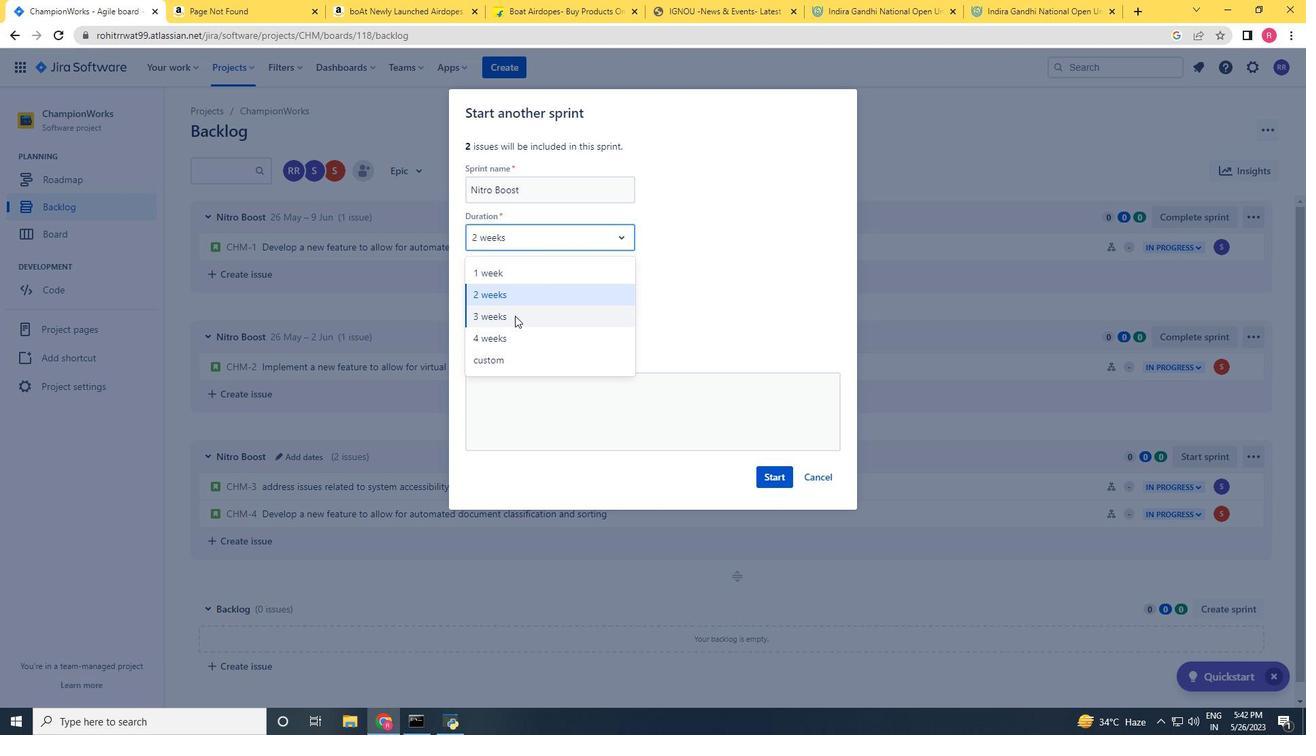
Action: Mouse pressed left at (511, 317)
Screenshot: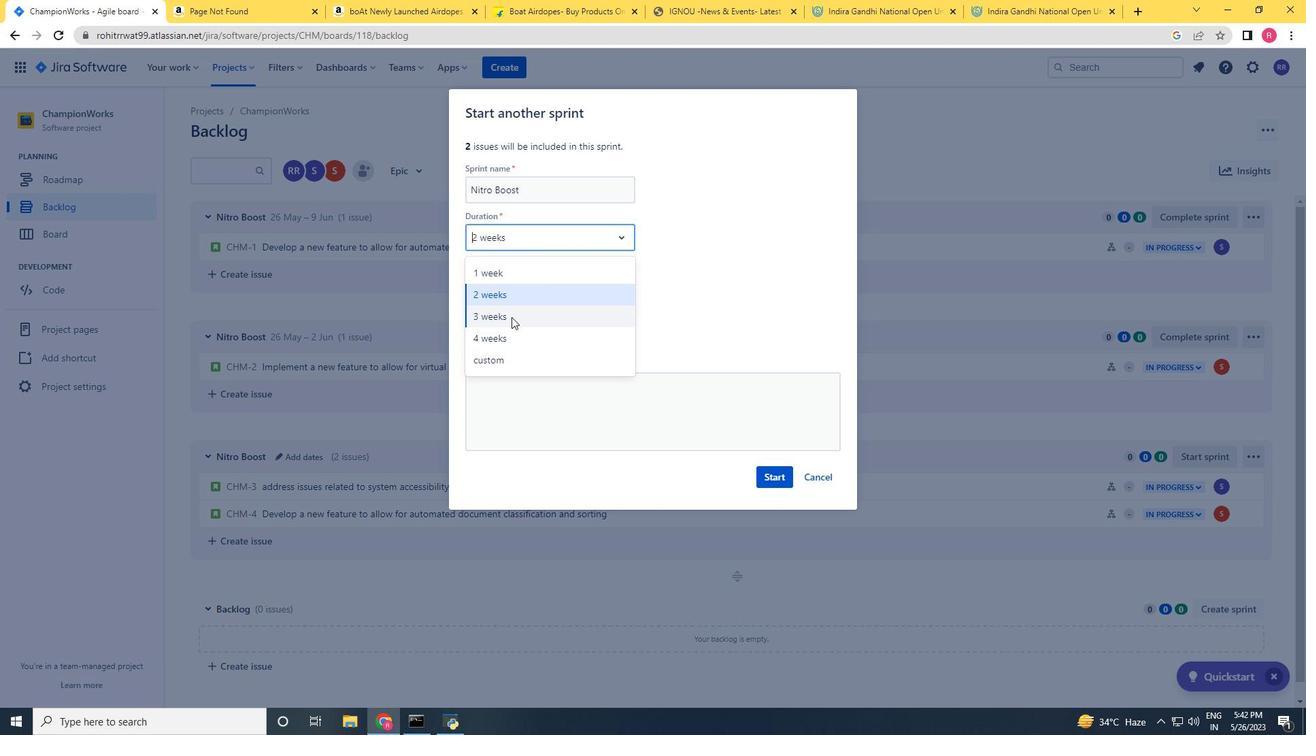 
Action: Mouse moved to (772, 477)
Screenshot: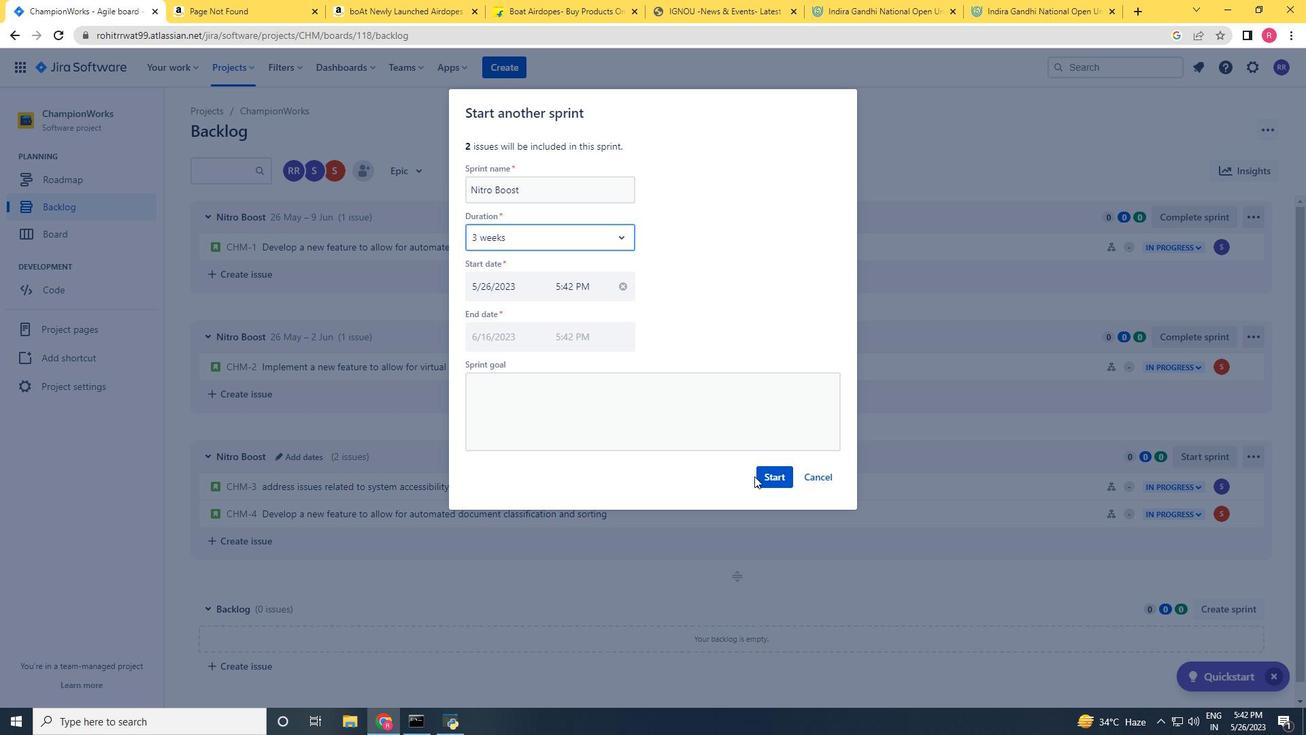 
Action: Mouse pressed left at (772, 477)
Screenshot: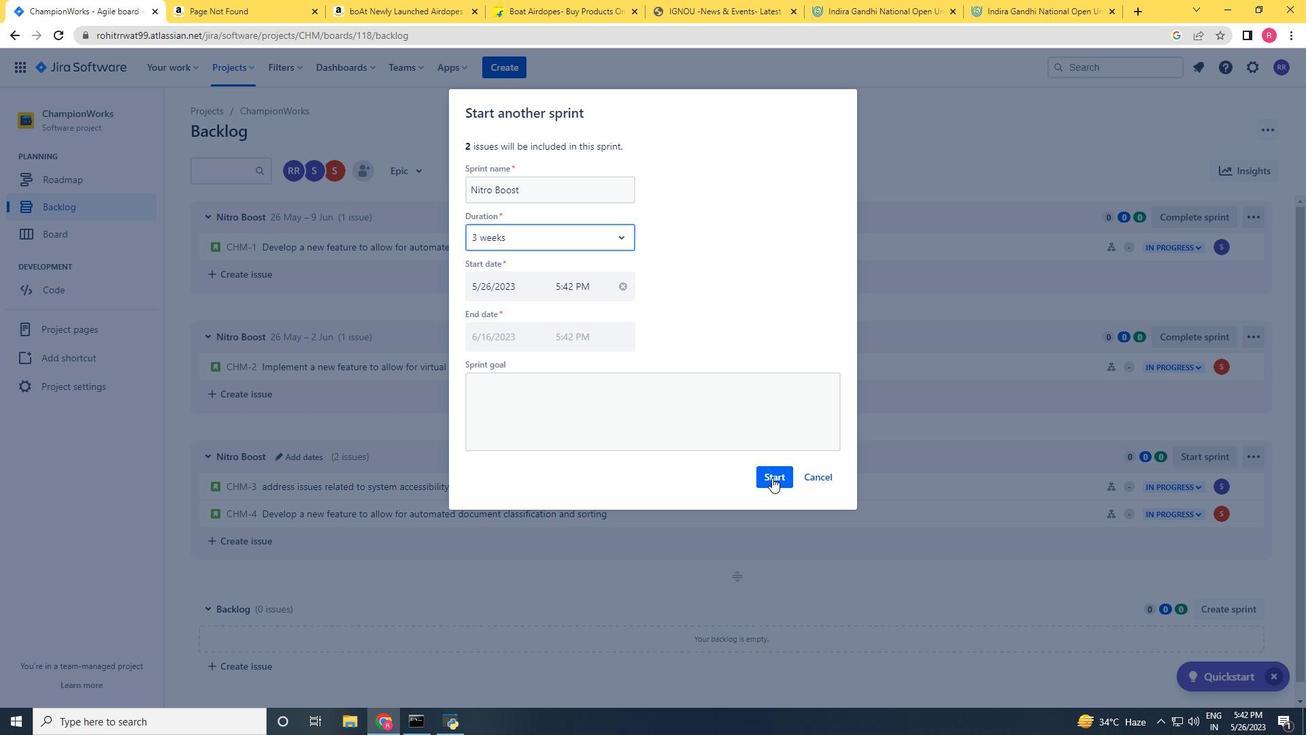 
Action: Mouse moved to (110, 213)
Screenshot: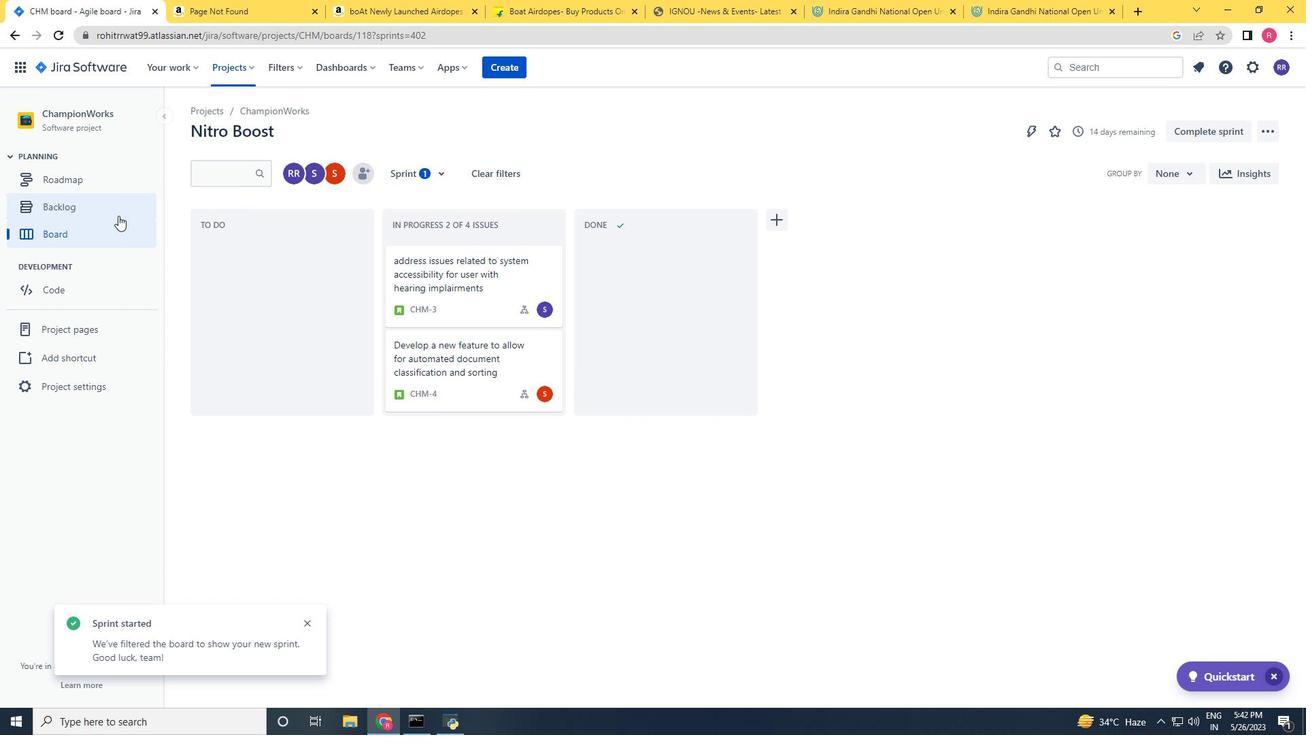 
Action: Mouse pressed left at (110, 213)
Screenshot: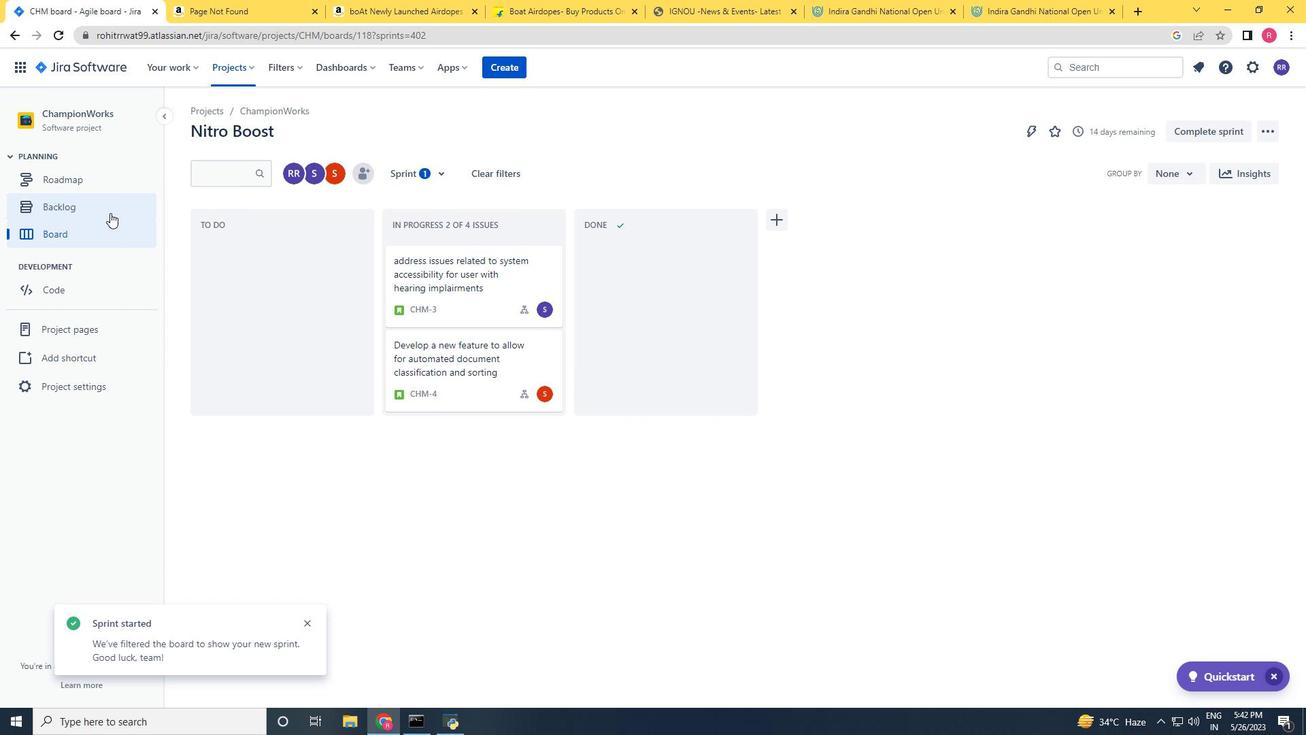 
